 Task: Look for space in Palwal, India from 9th June, 2023 to 16th June, 2023 for 2 adults in price range Rs.8000 to Rs.16000. Place can be entire place with 2 bedrooms having 2 beds and 1 bathroom. Property type can be house, flat, guest house. Booking option can be shelf check-in. Required host language is English.
Action: Mouse moved to (479, 90)
Screenshot: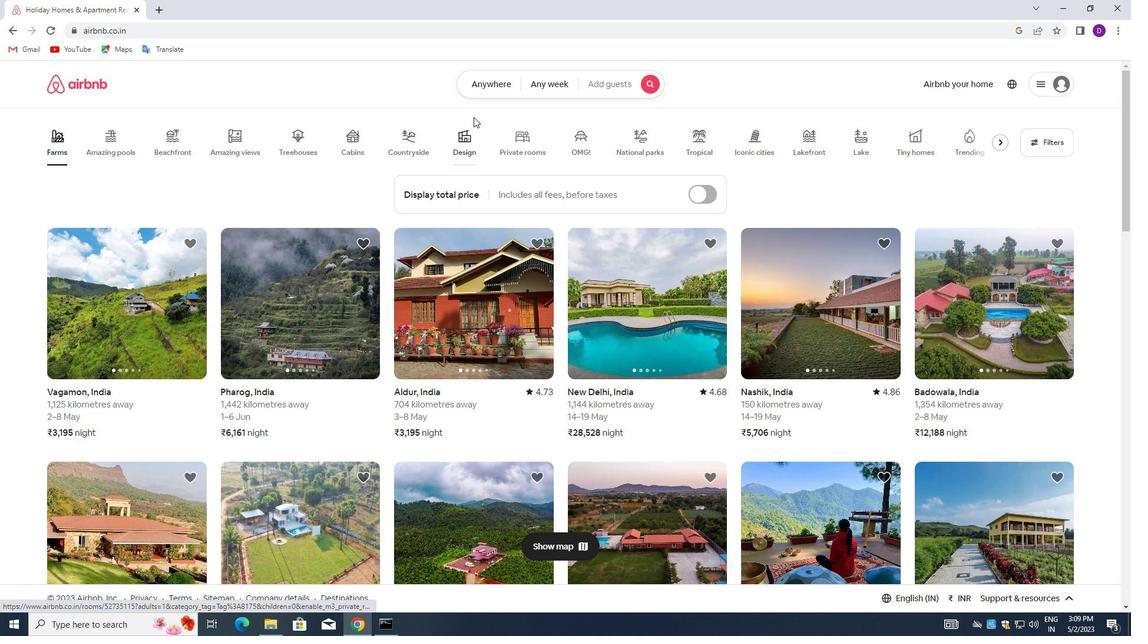 
Action: Mouse pressed left at (479, 90)
Screenshot: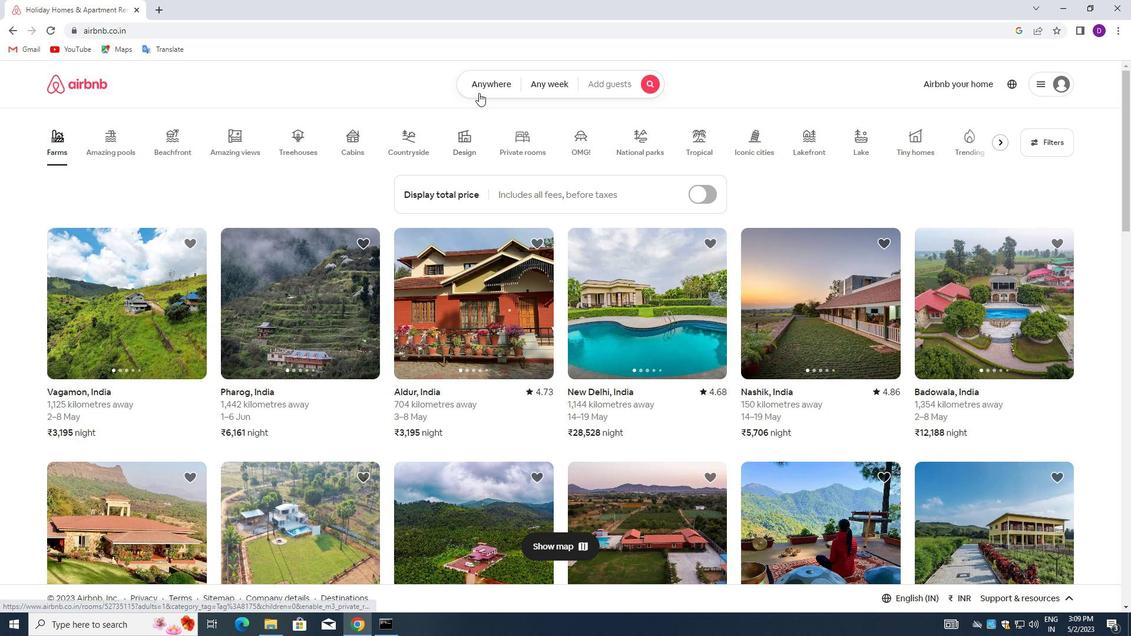 
Action: Mouse moved to (387, 136)
Screenshot: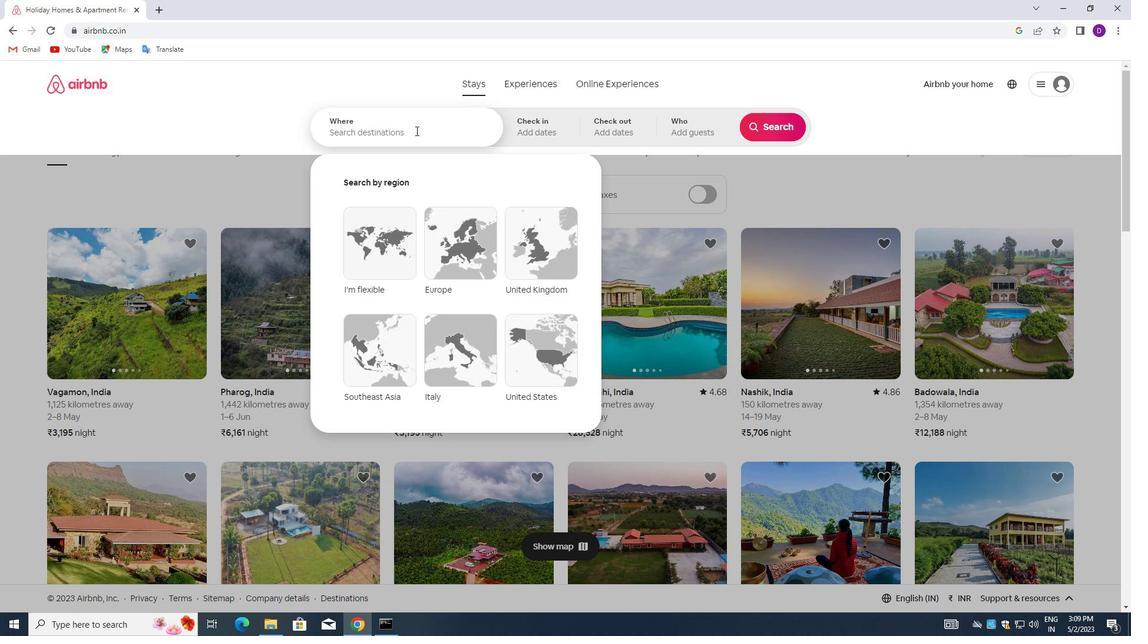 
Action: Mouse pressed left at (387, 136)
Screenshot: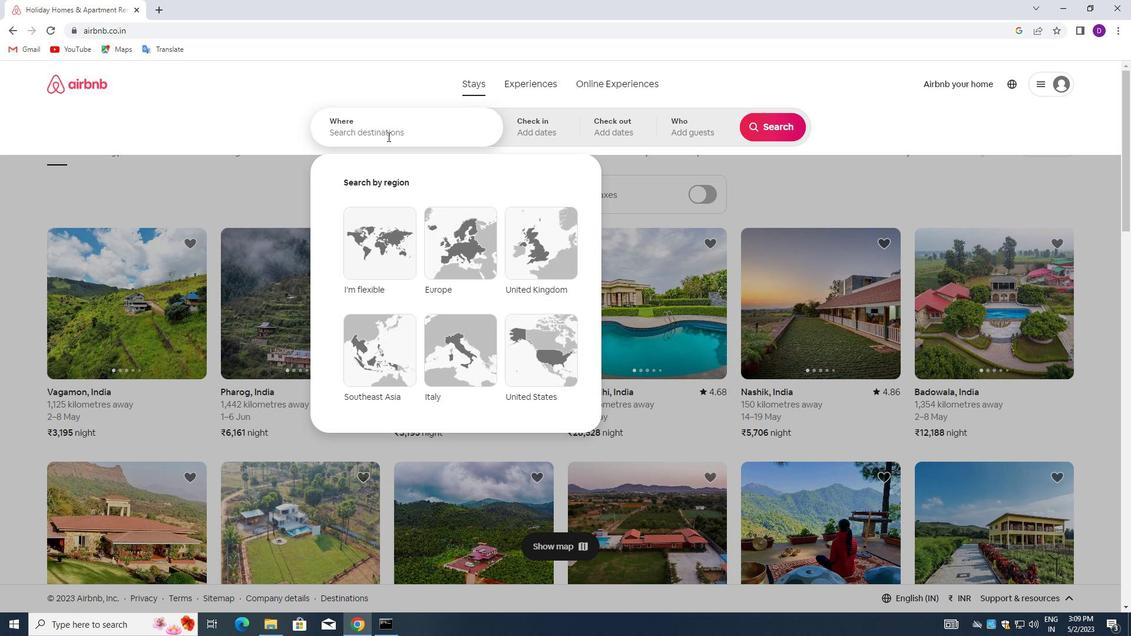 
Action: Mouse moved to (255, 127)
Screenshot: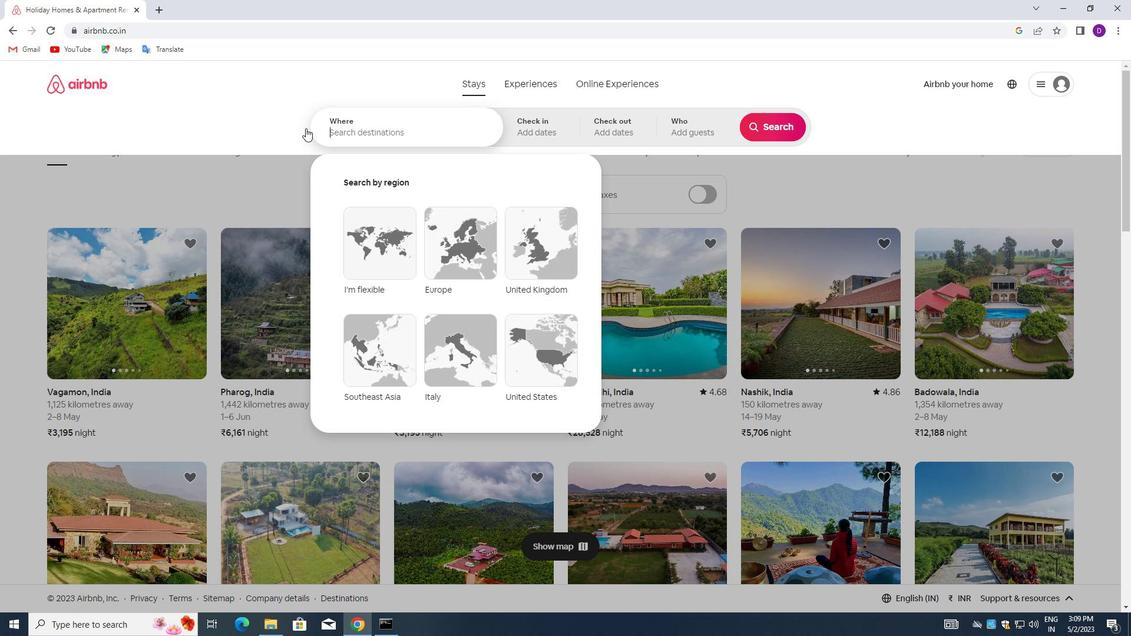 
Action: Key pressed <Key.shift>
Screenshot: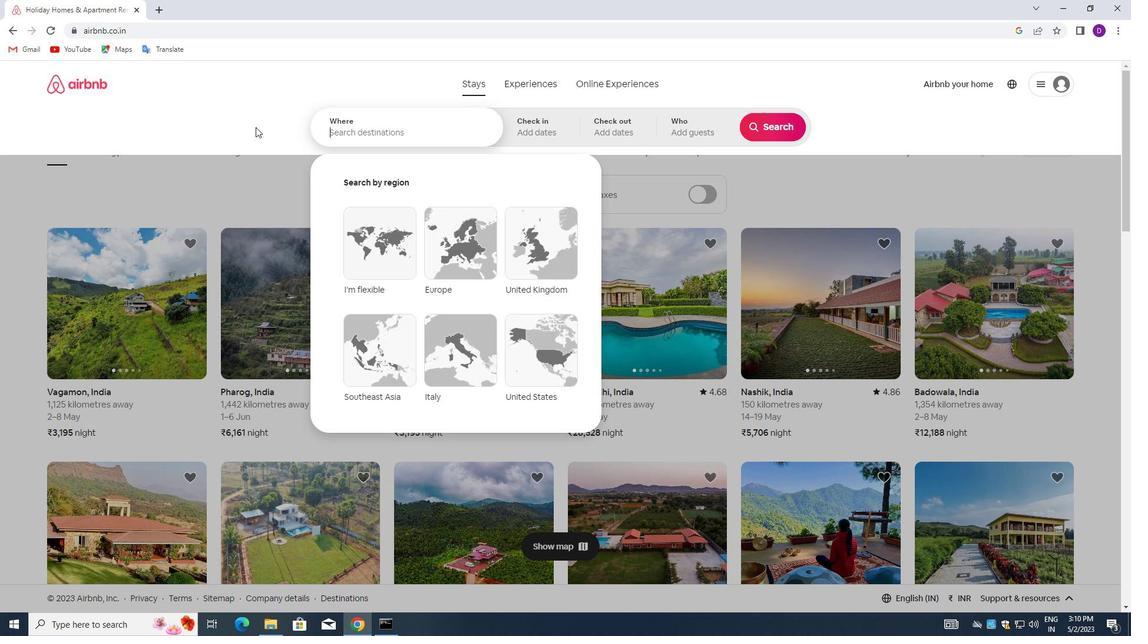 
Action: Mouse moved to (255, 127)
Screenshot: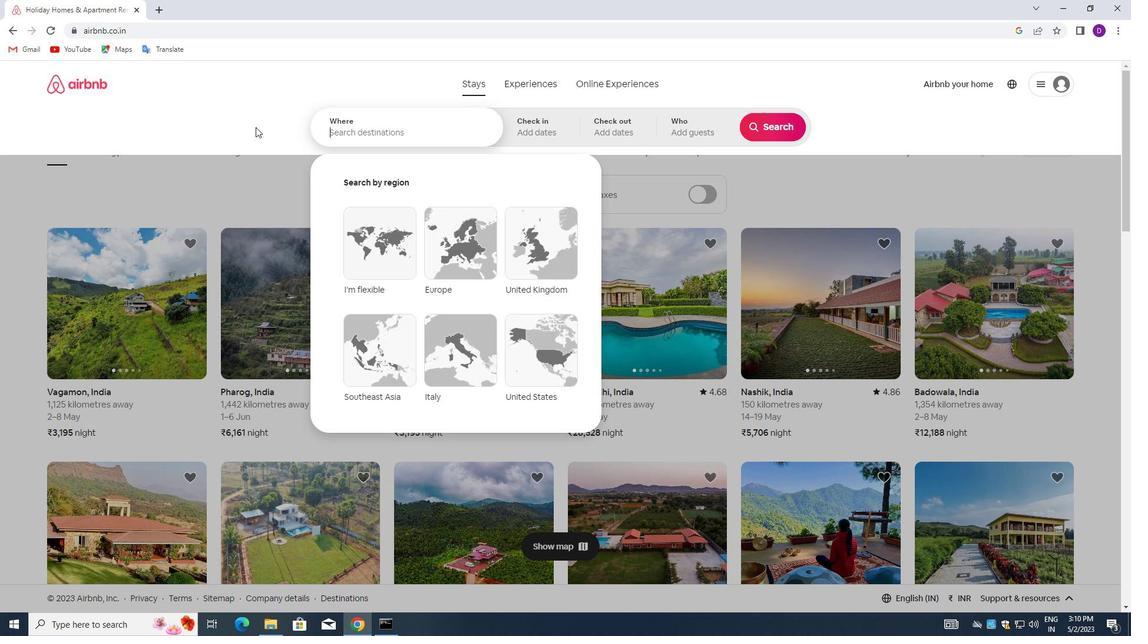 
Action: Key pressed PALWAL,<Key.space><Key.shift>INDIA<Key.enter>
Screenshot: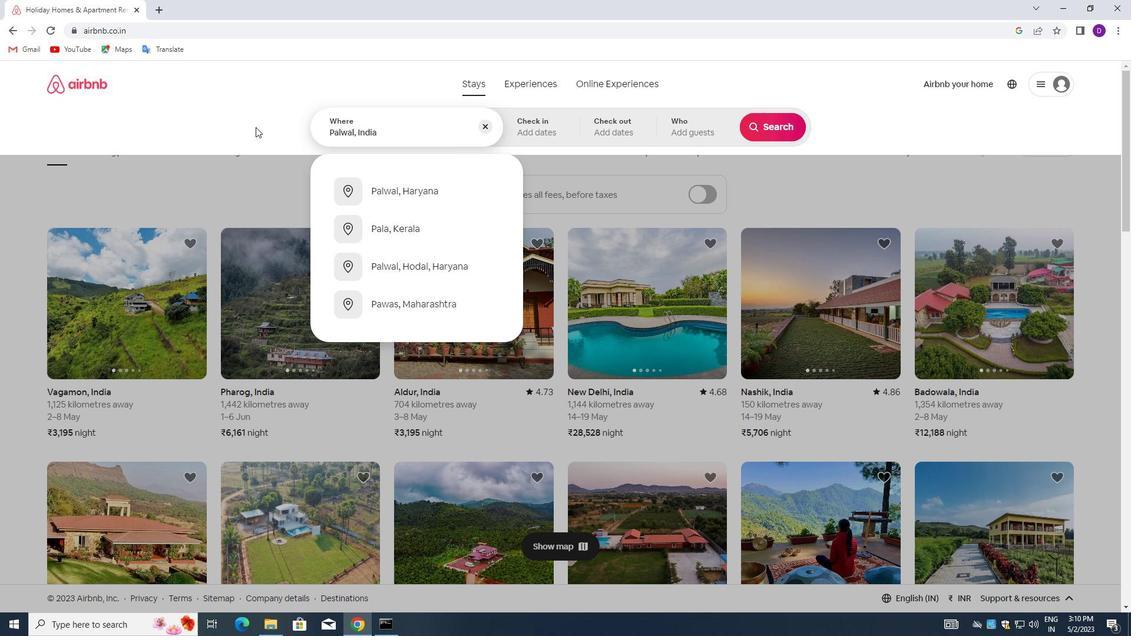 
Action: Mouse moved to (729, 289)
Screenshot: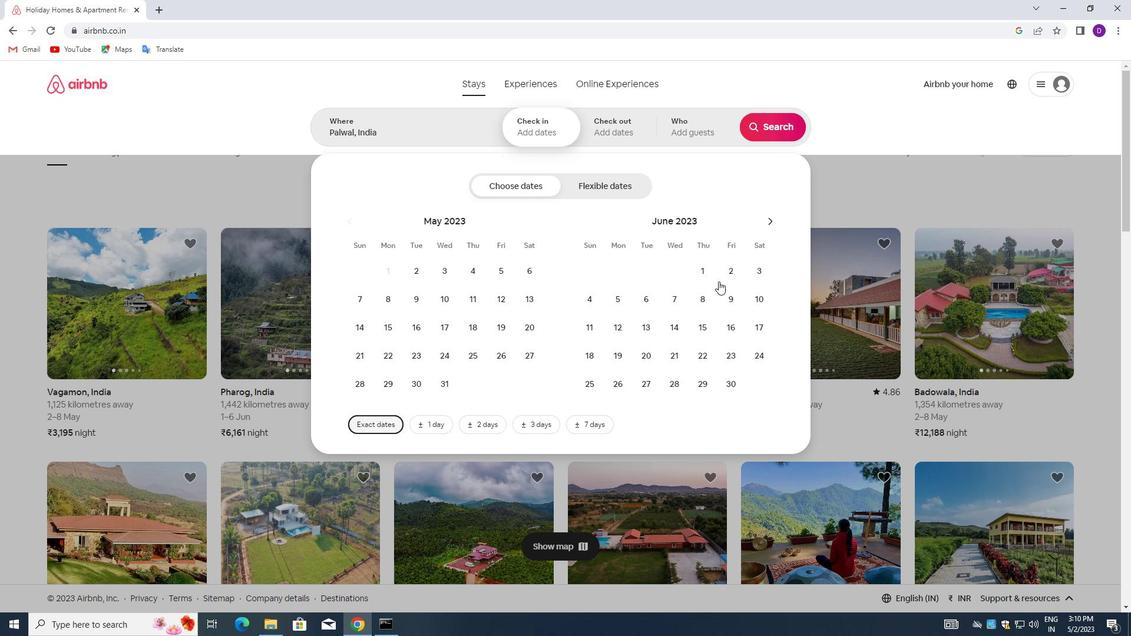 
Action: Mouse pressed left at (729, 289)
Screenshot: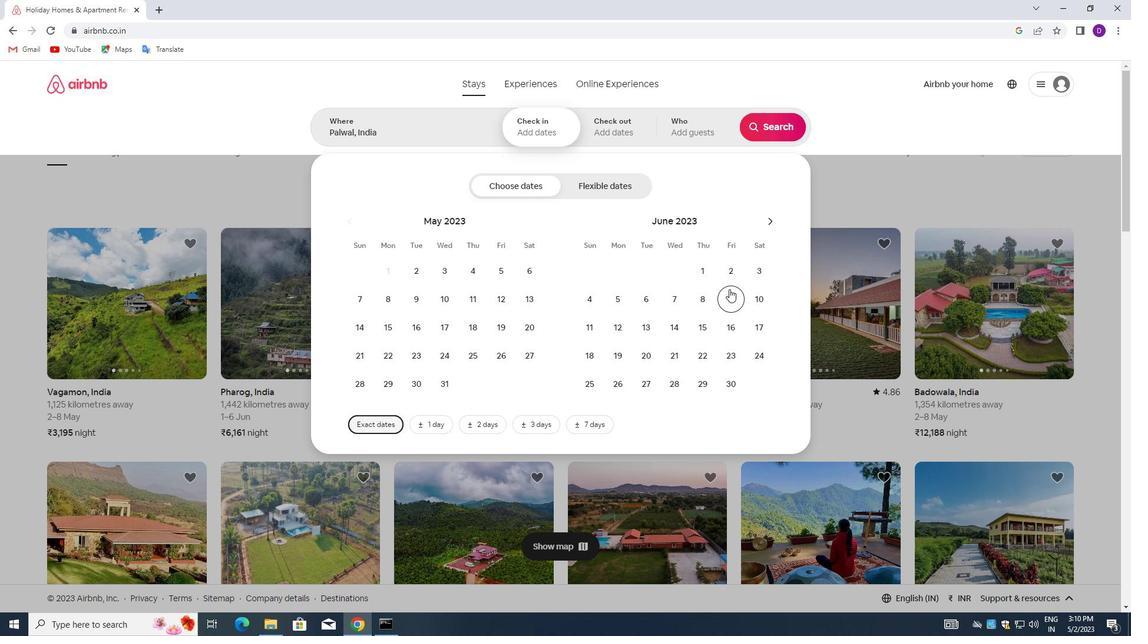 
Action: Mouse moved to (733, 316)
Screenshot: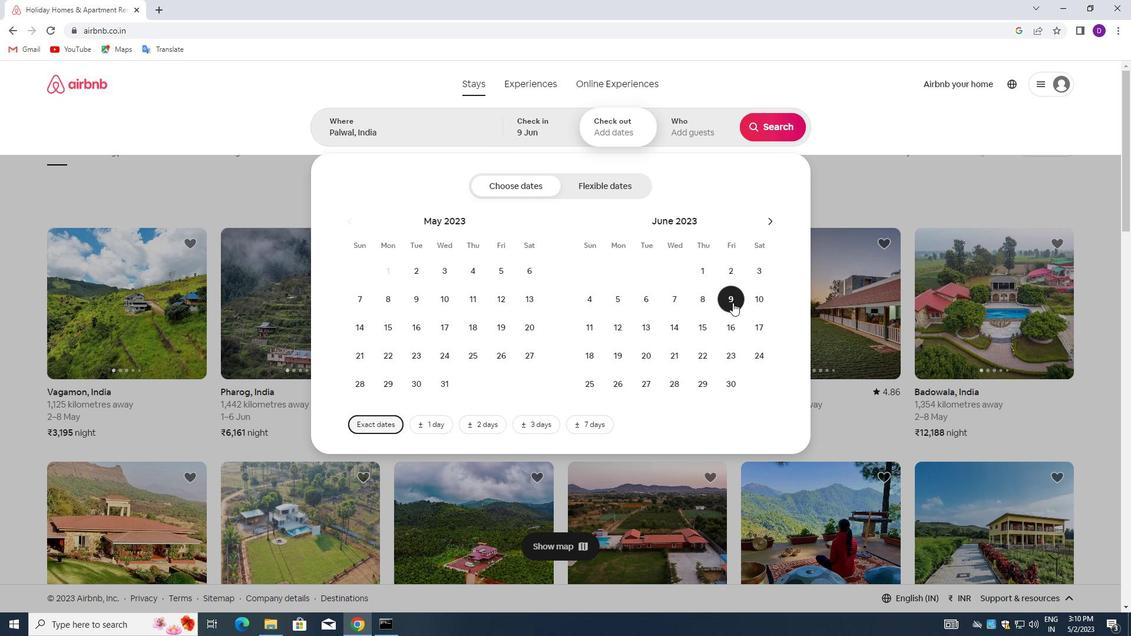 
Action: Mouse pressed left at (733, 316)
Screenshot: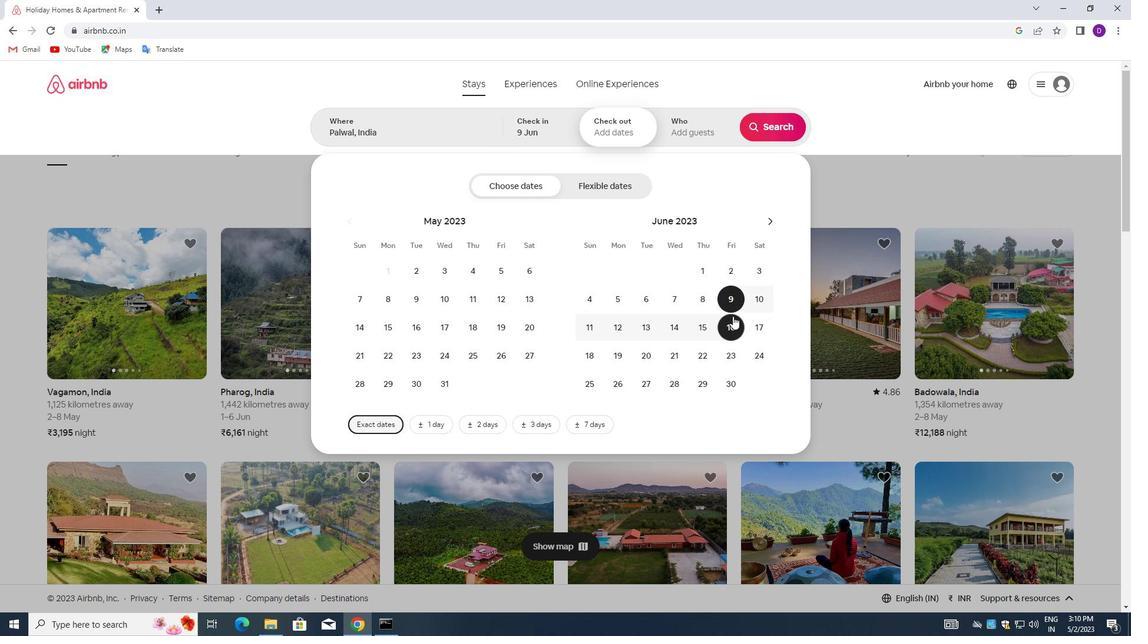 
Action: Mouse moved to (690, 130)
Screenshot: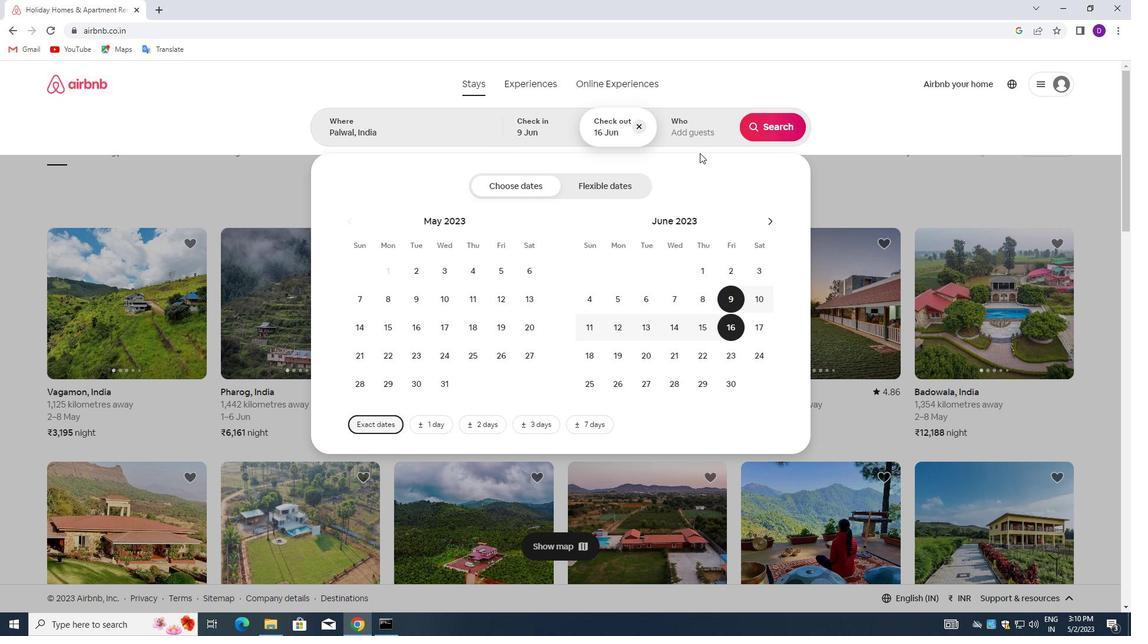 
Action: Mouse pressed left at (690, 130)
Screenshot: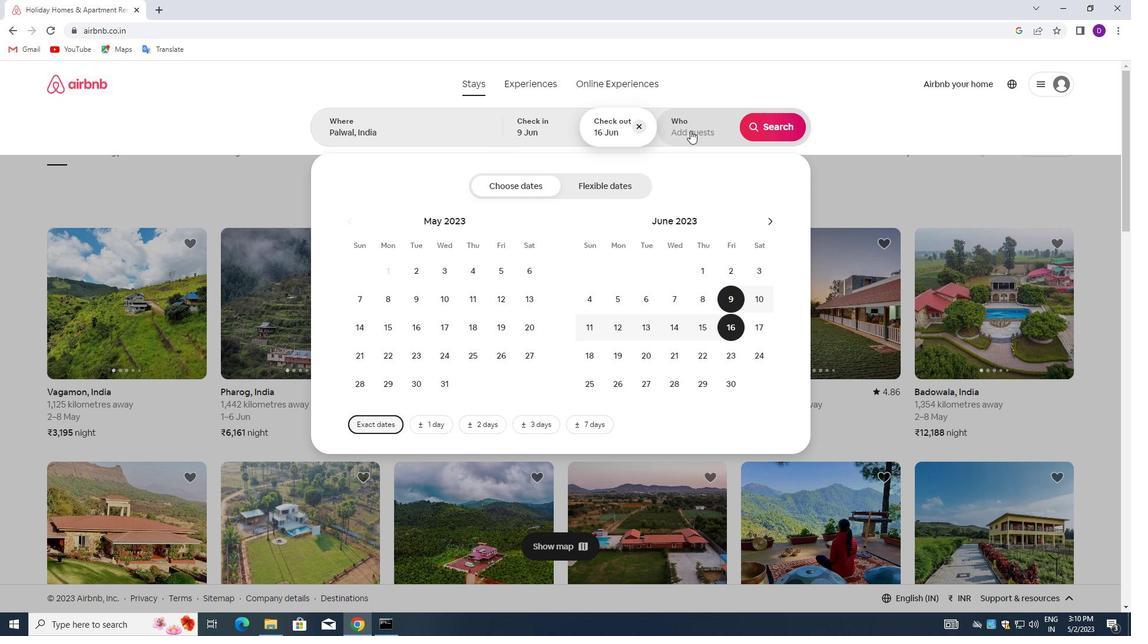 
Action: Mouse moved to (777, 192)
Screenshot: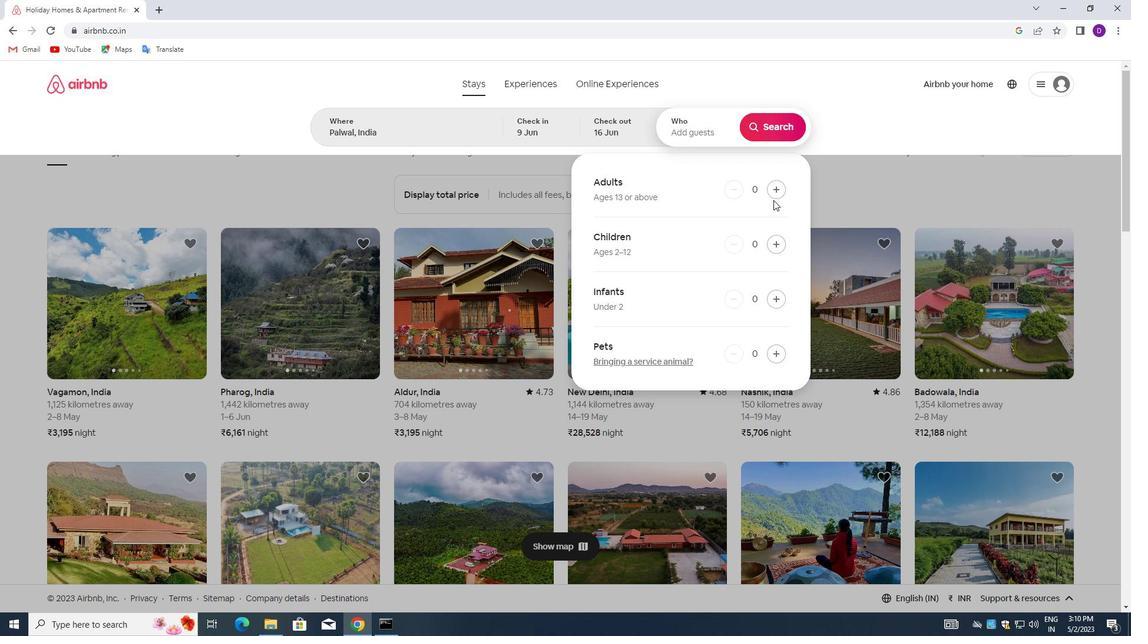 
Action: Mouse pressed left at (777, 192)
Screenshot: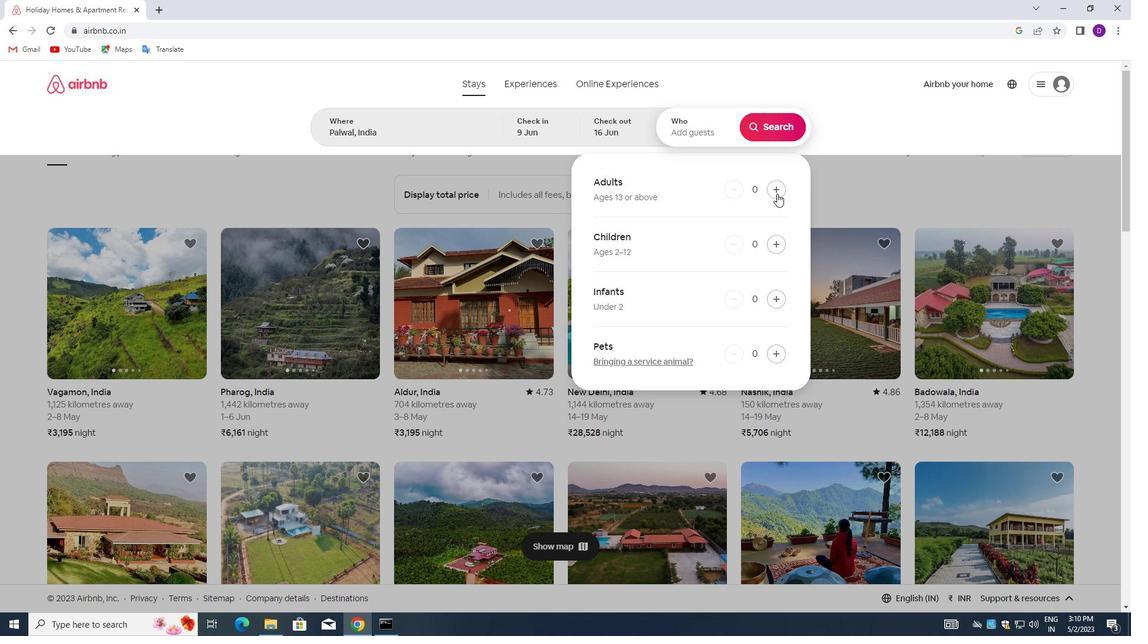 
Action: Mouse moved to (778, 192)
Screenshot: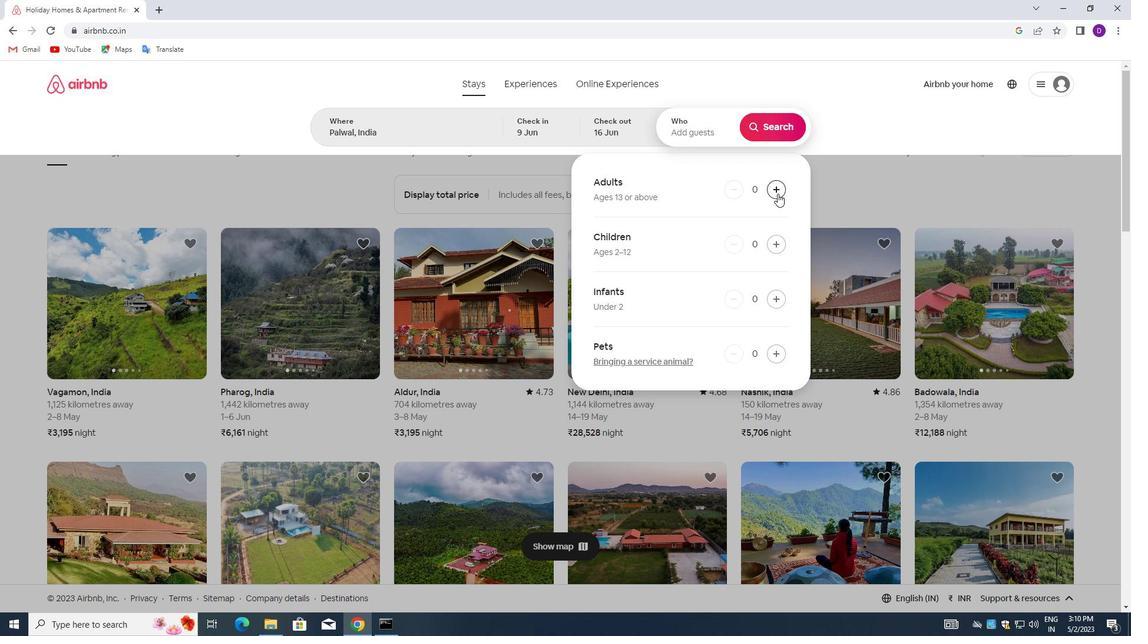 
Action: Mouse pressed left at (778, 192)
Screenshot: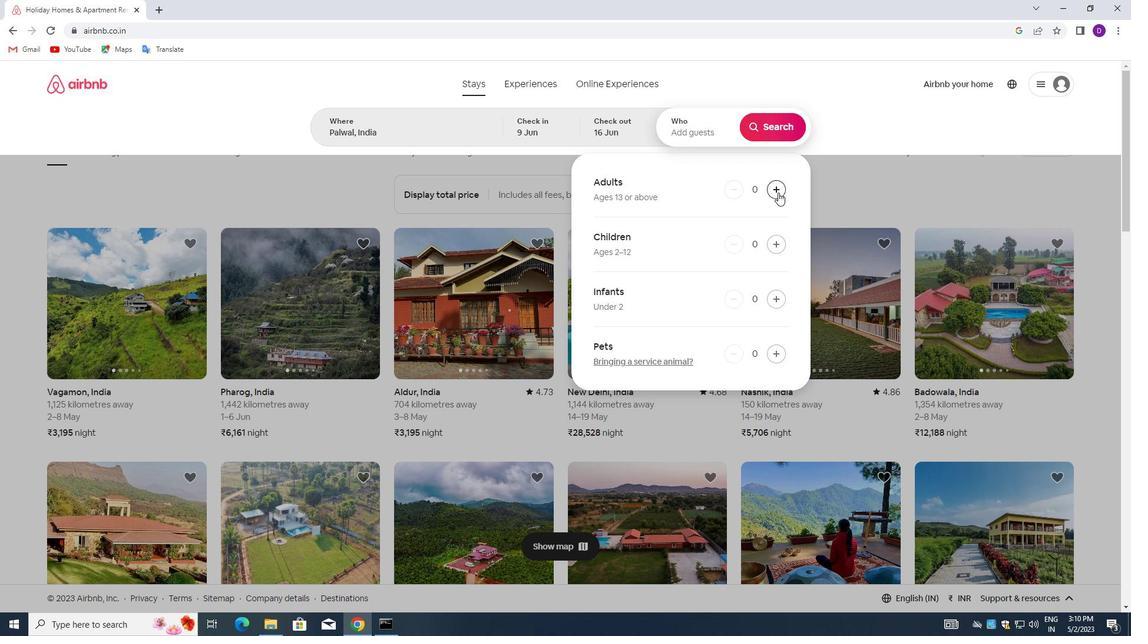 
Action: Mouse moved to (766, 125)
Screenshot: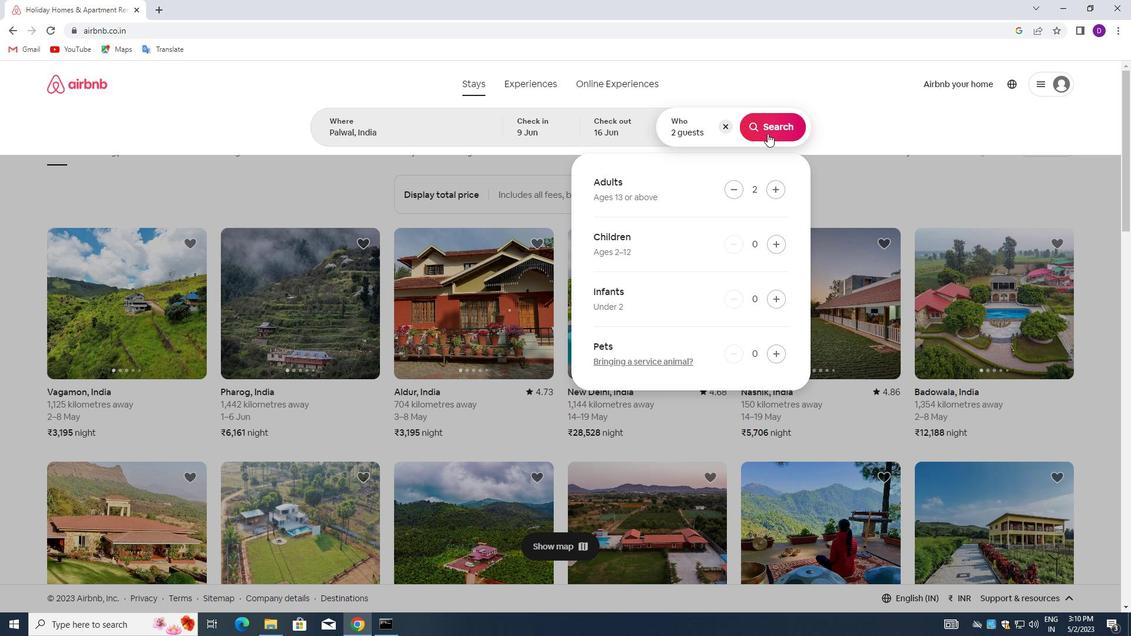 
Action: Mouse pressed left at (766, 125)
Screenshot: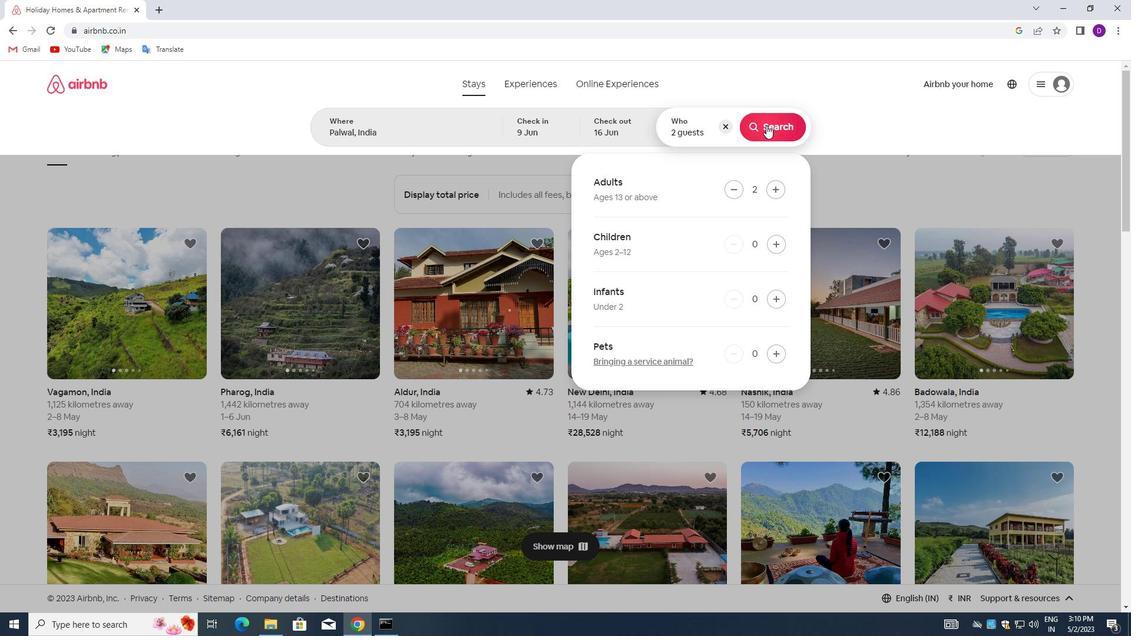 
Action: Mouse moved to (1063, 136)
Screenshot: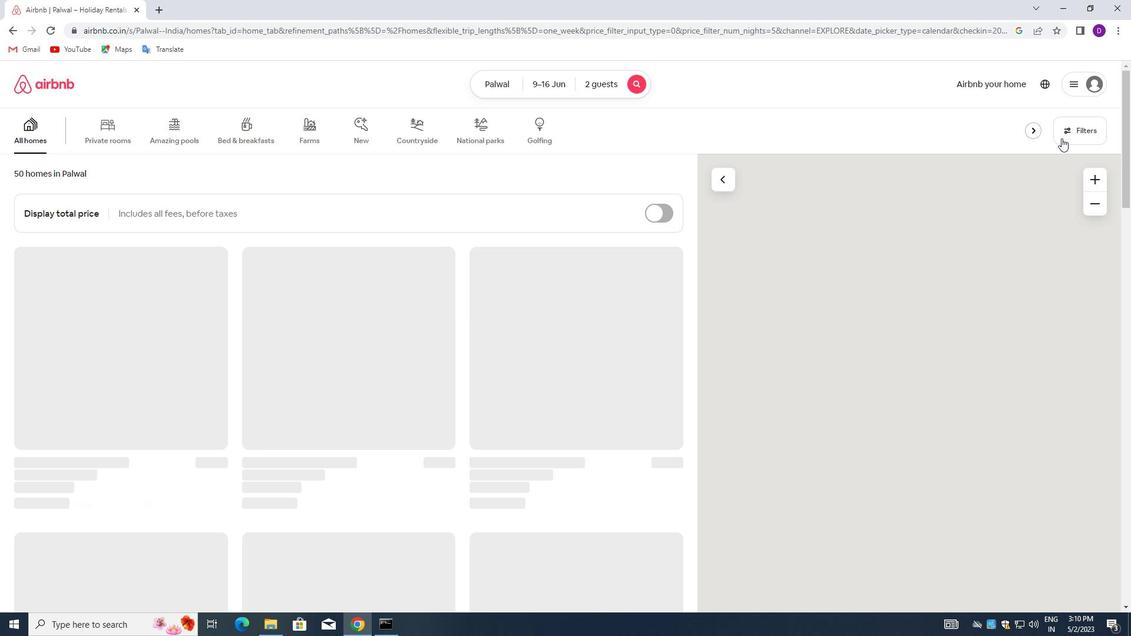 
Action: Mouse pressed left at (1063, 136)
Screenshot: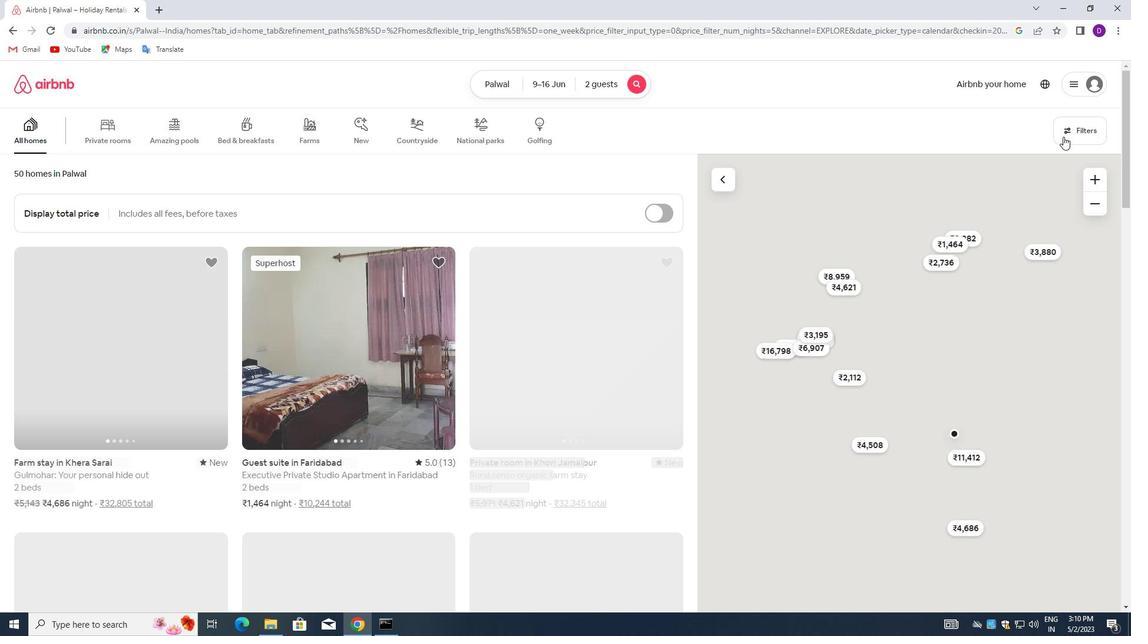 
Action: Mouse moved to (418, 281)
Screenshot: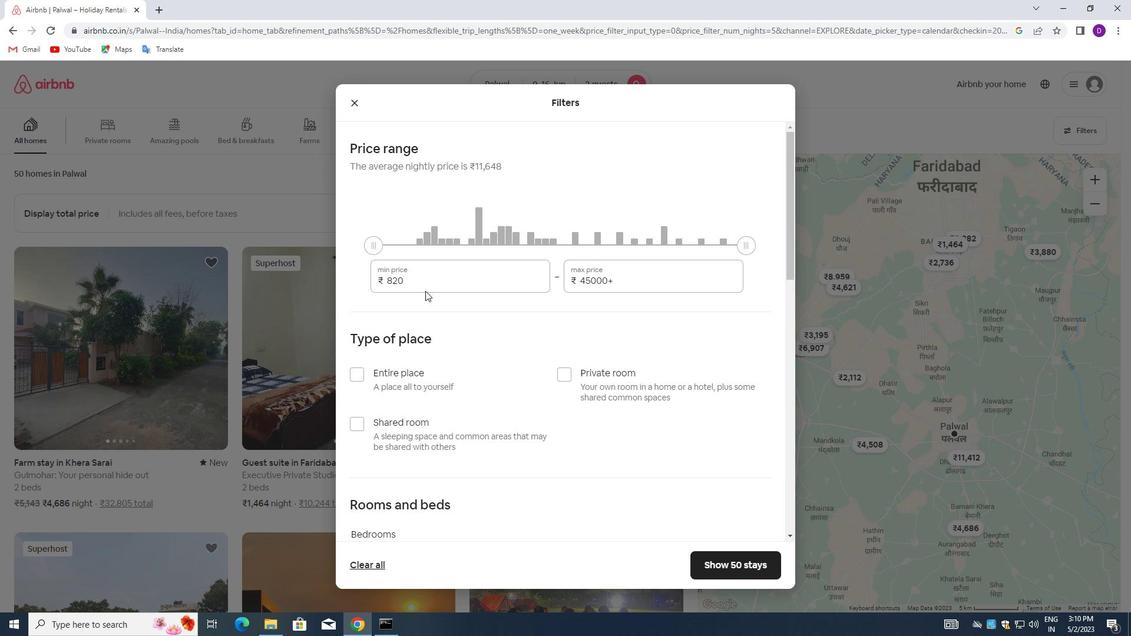 
Action: Mouse pressed left at (418, 281)
Screenshot: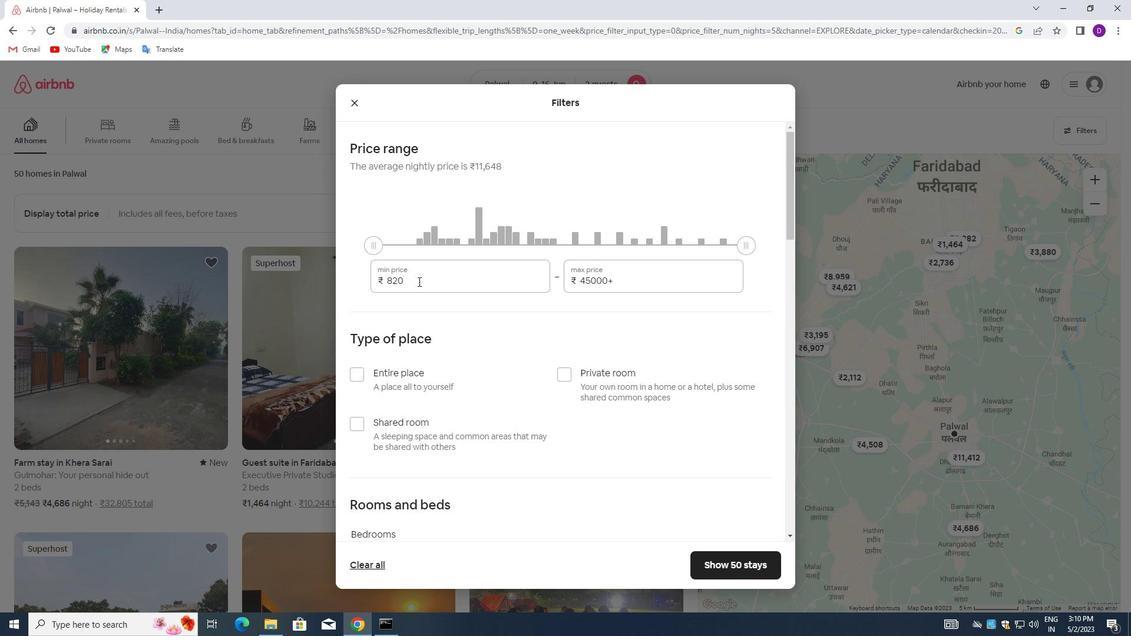 
Action: Mouse pressed left at (418, 281)
Screenshot: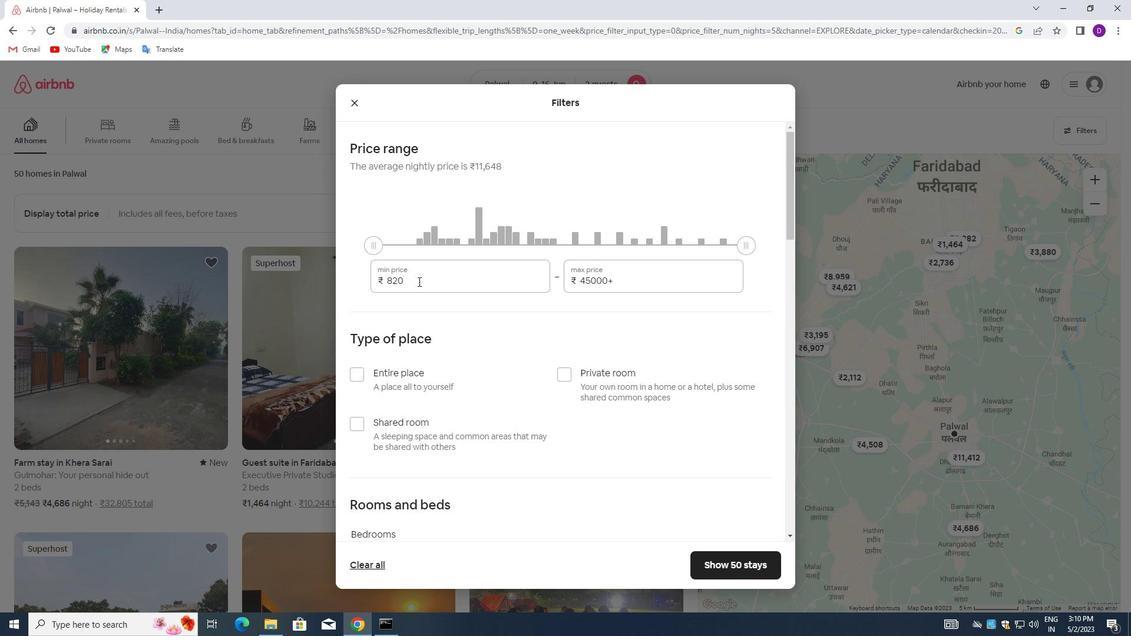 
Action: Key pressed 8000<Key.tab>16000
Screenshot: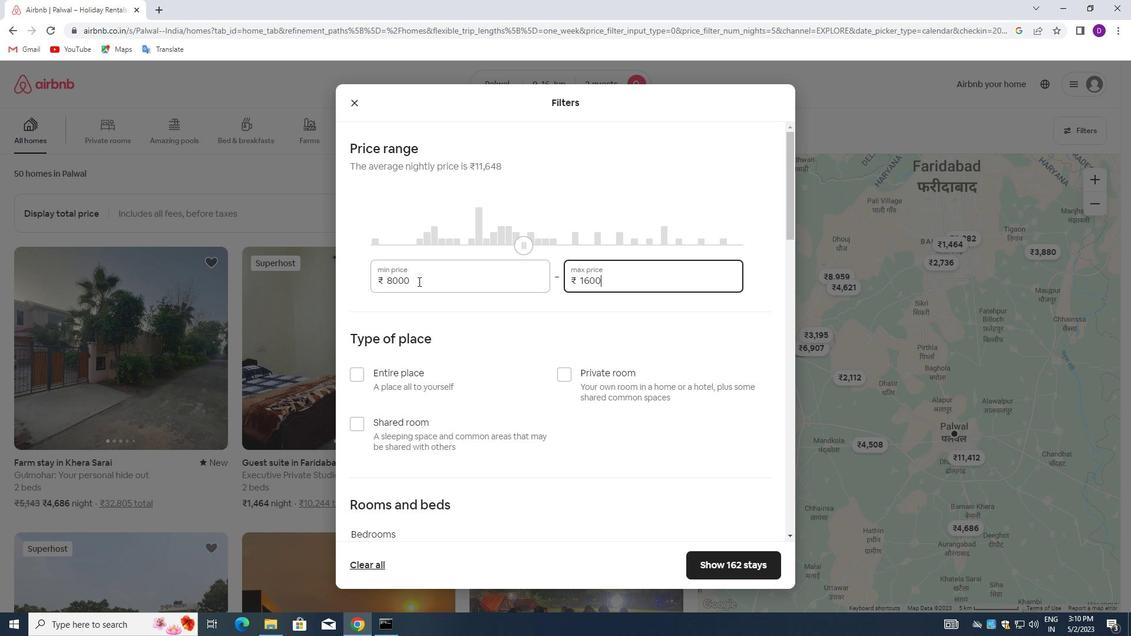 
Action: Mouse moved to (468, 357)
Screenshot: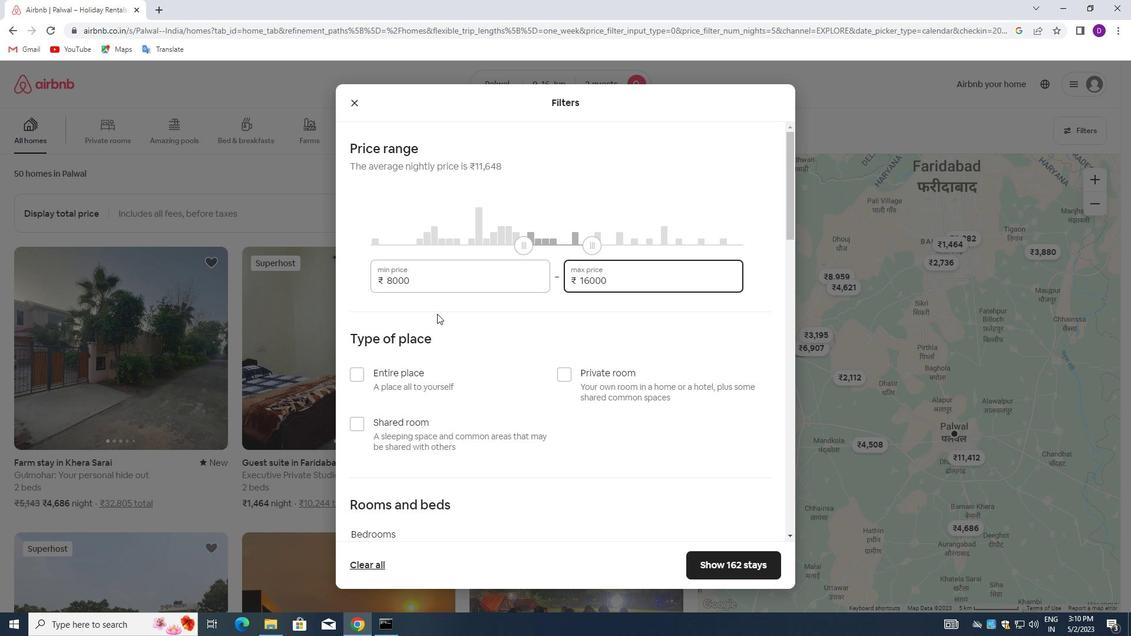 
Action: Mouse scrolled (468, 356) with delta (0, 0)
Screenshot: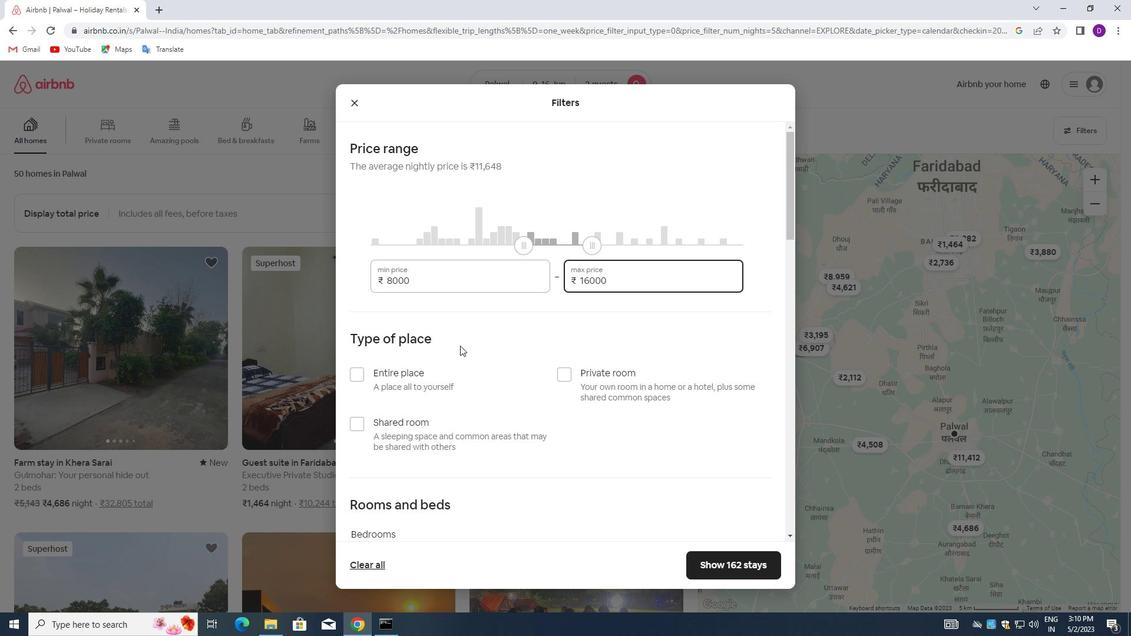 
Action: Mouse moved to (356, 322)
Screenshot: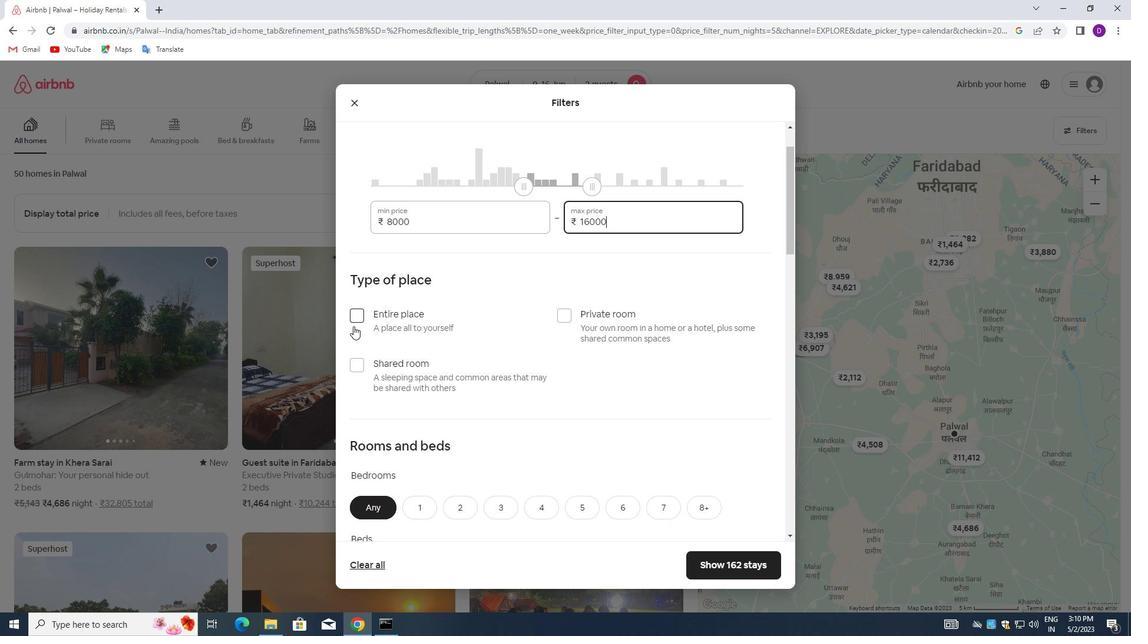 
Action: Mouse pressed left at (356, 322)
Screenshot: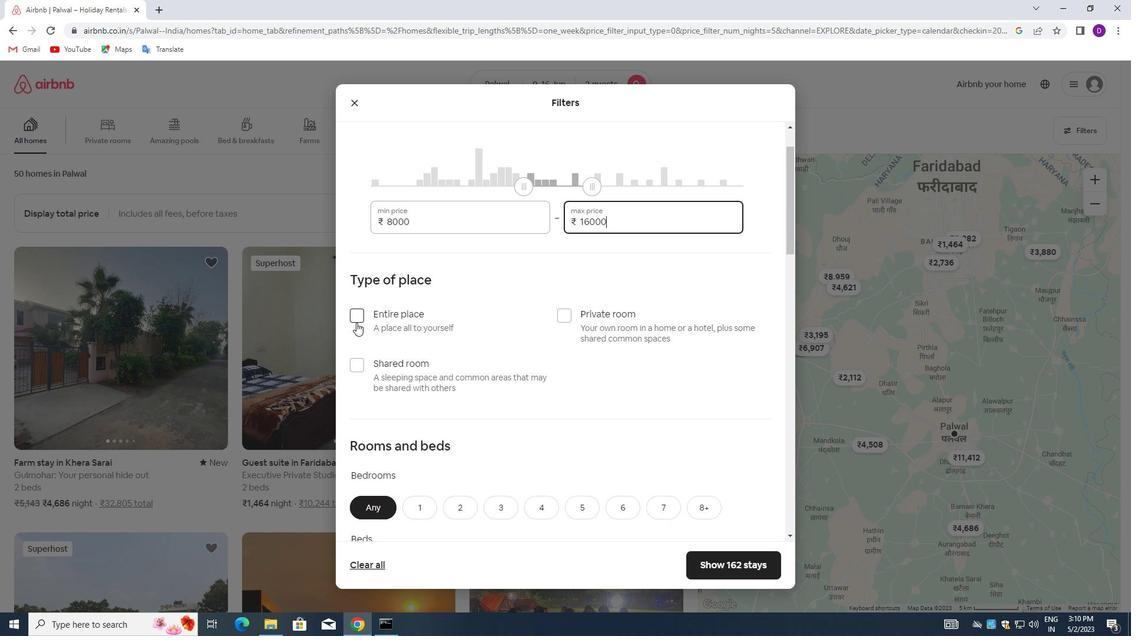 
Action: Mouse moved to (440, 337)
Screenshot: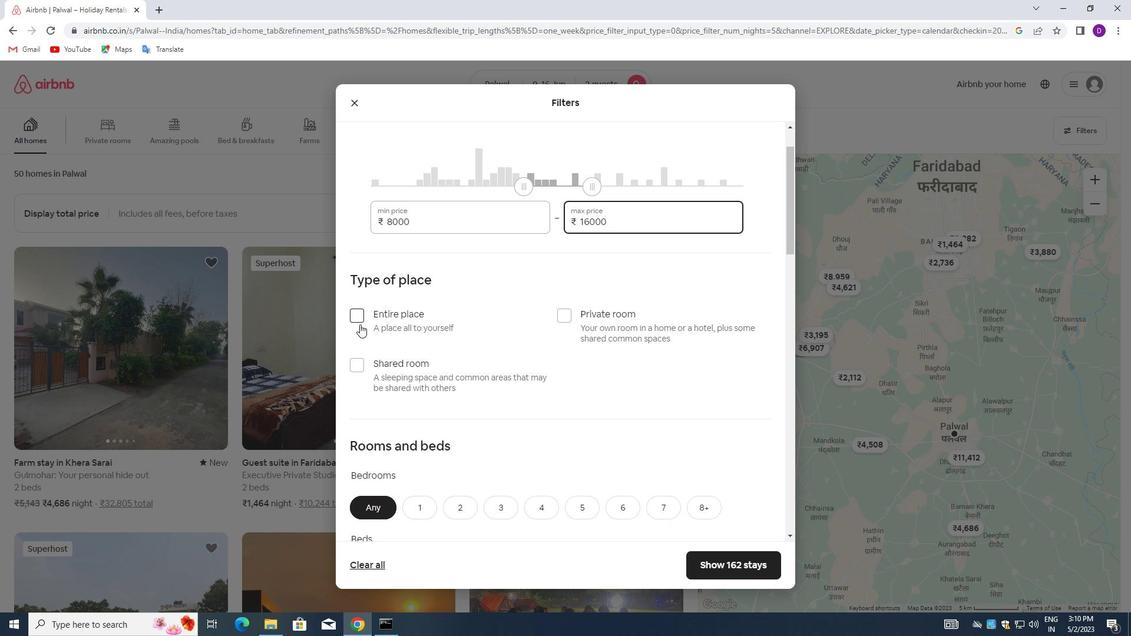 
Action: Mouse scrolled (440, 336) with delta (0, 0)
Screenshot: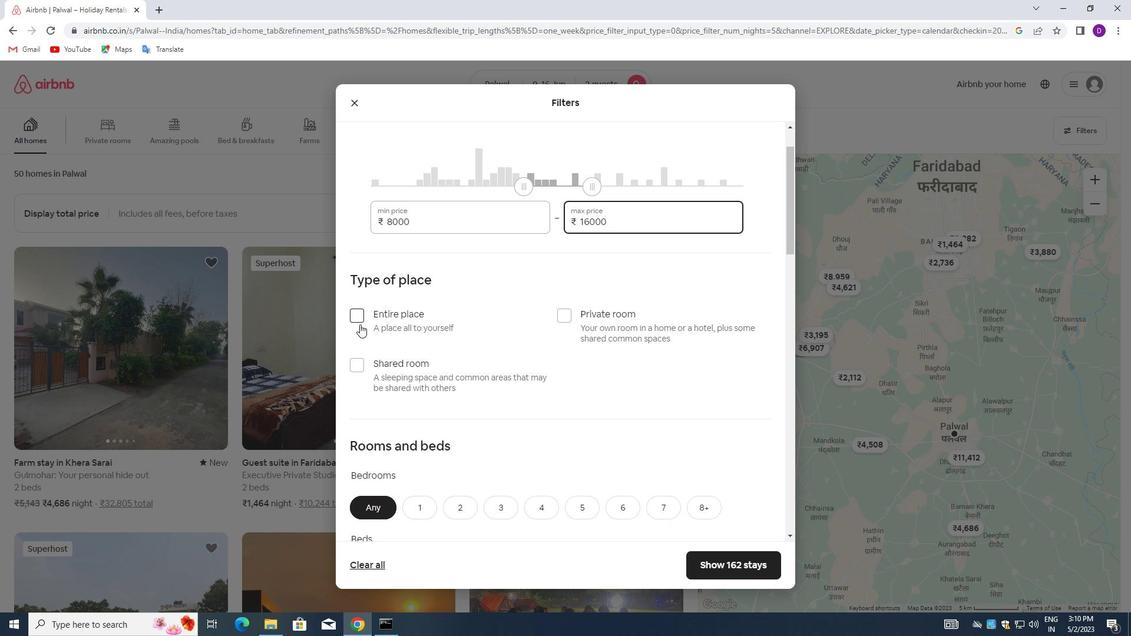 
Action: Mouse moved to (441, 337)
Screenshot: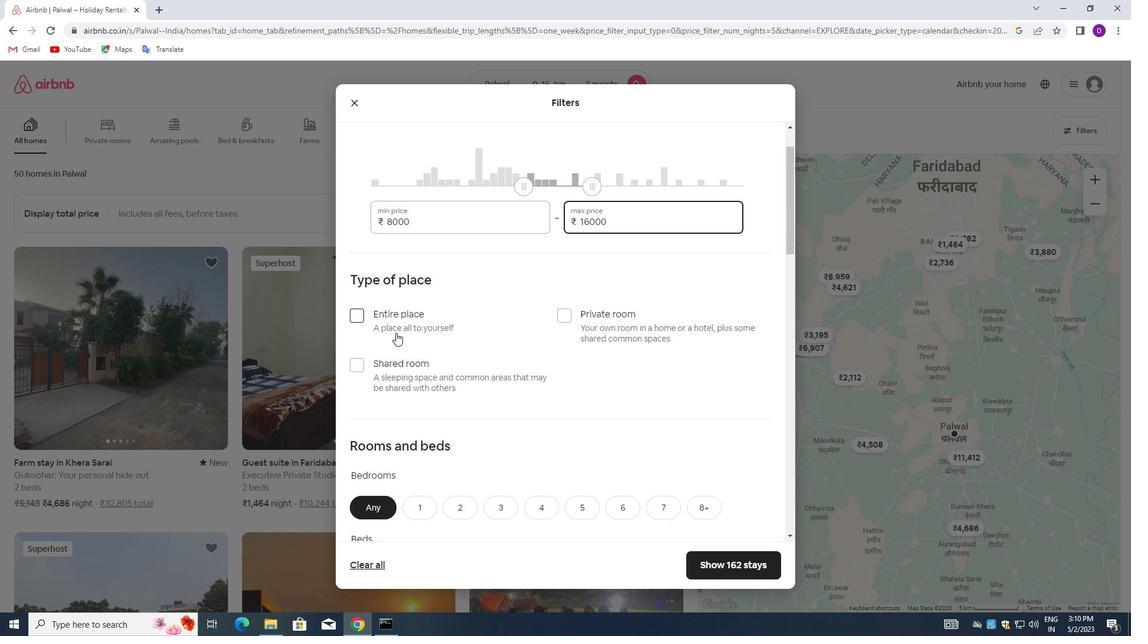 
Action: Mouse scrolled (441, 337) with delta (0, 0)
Screenshot: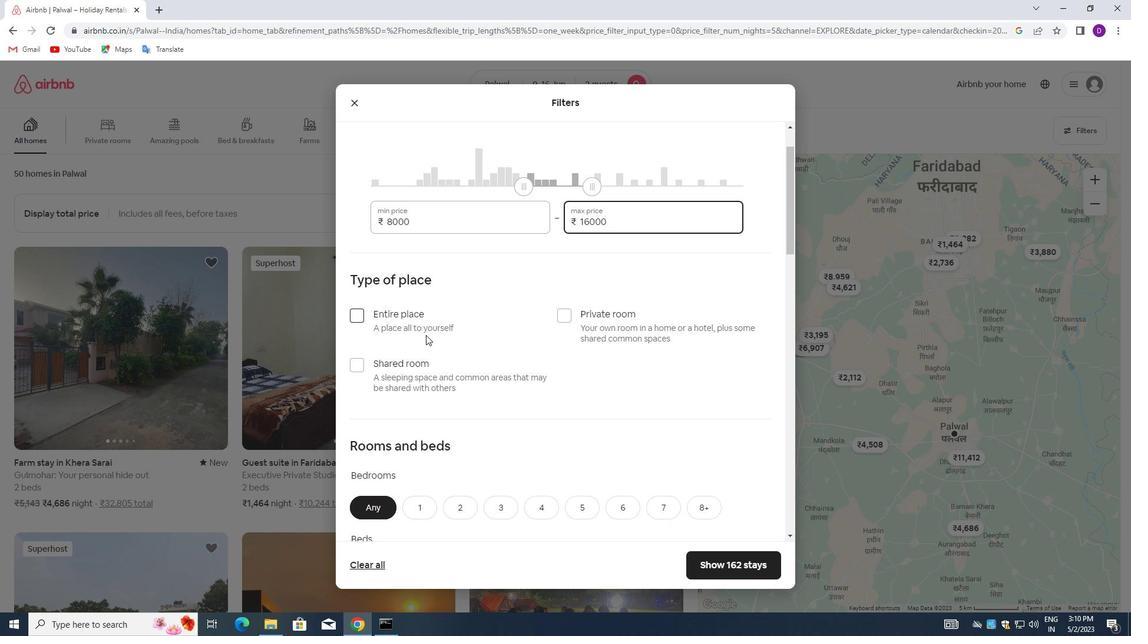 
Action: Mouse moved to (461, 346)
Screenshot: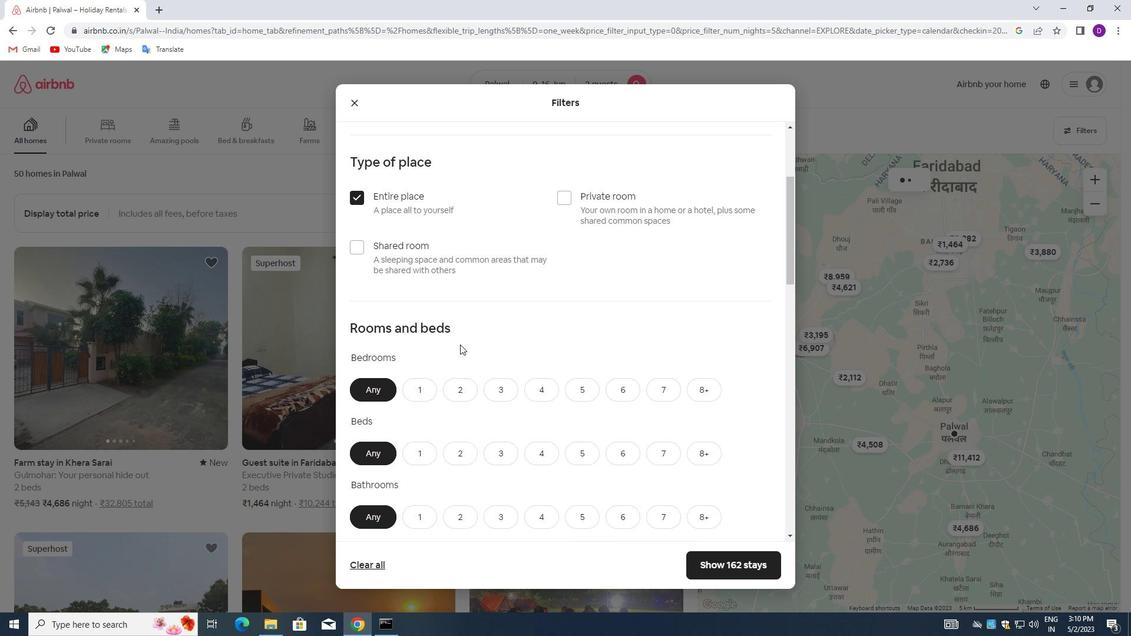 
Action: Mouse scrolled (461, 345) with delta (0, 0)
Screenshot: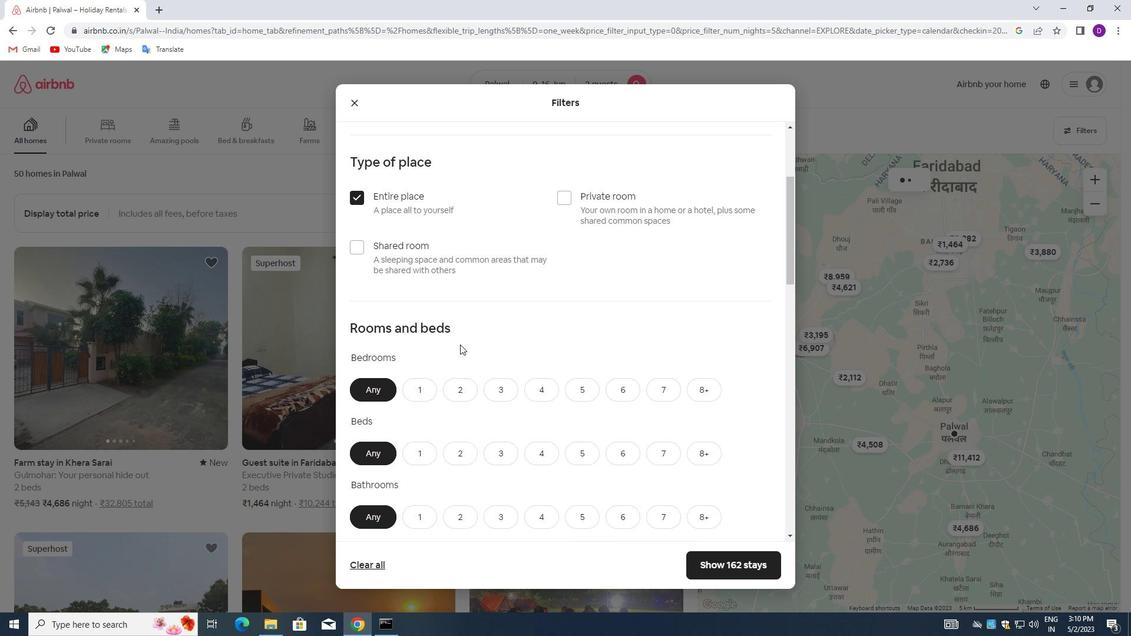 
Action: Mouse scrolled (461, 345) with delta (0, 0)
Screenshot: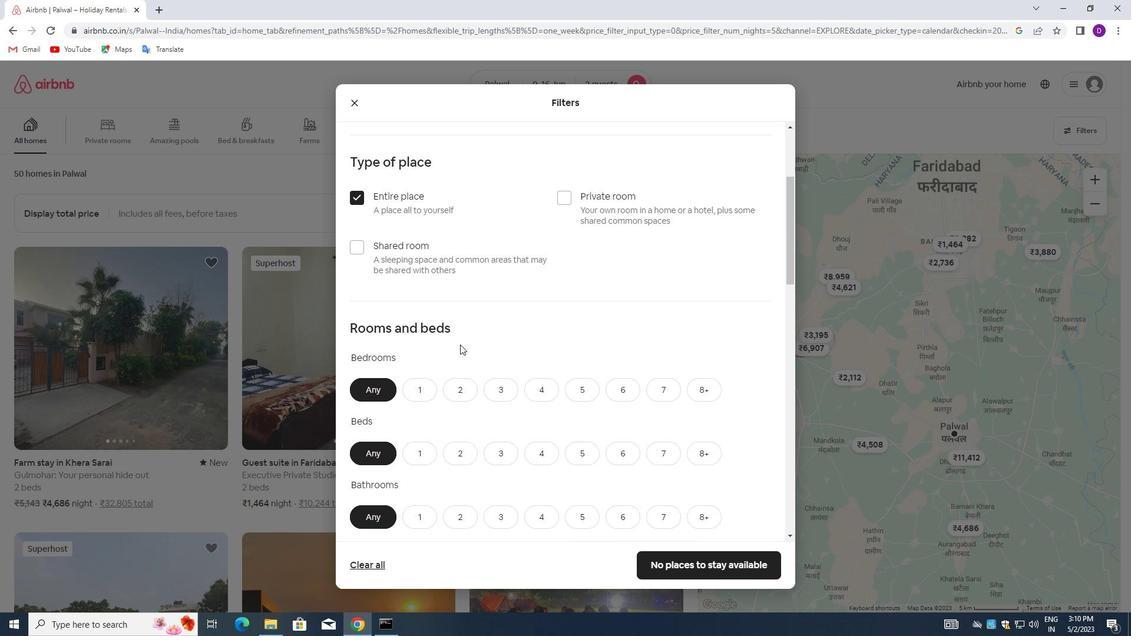 
Action: Mouse moved to (450, 276)
Screenshot: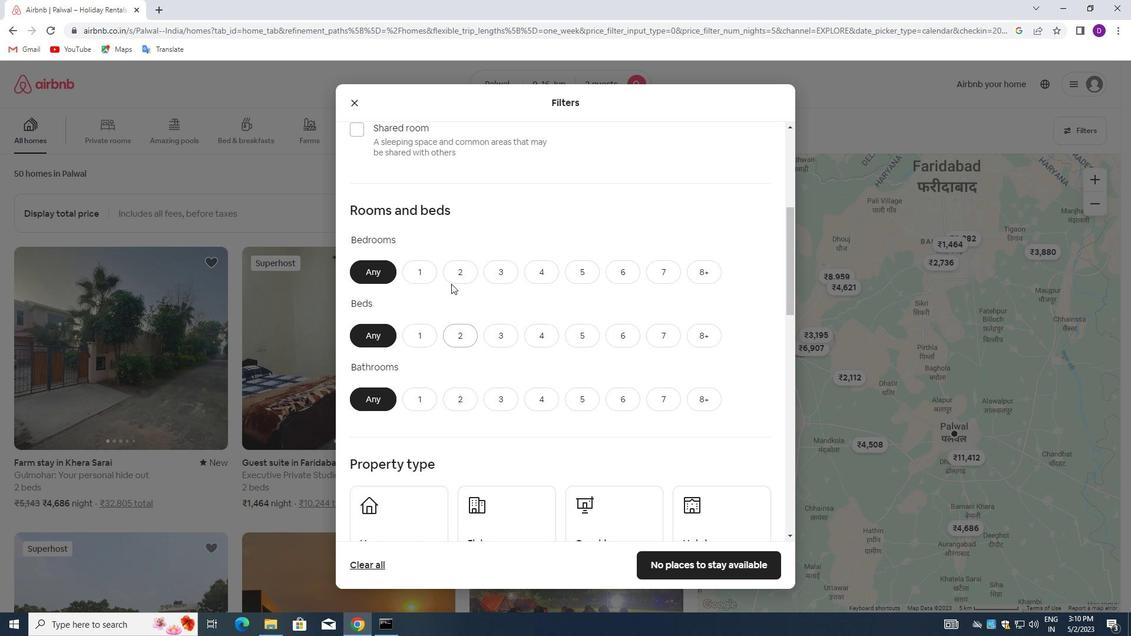 
Action: Mouse pressed left at (450, 276)
Screenshot: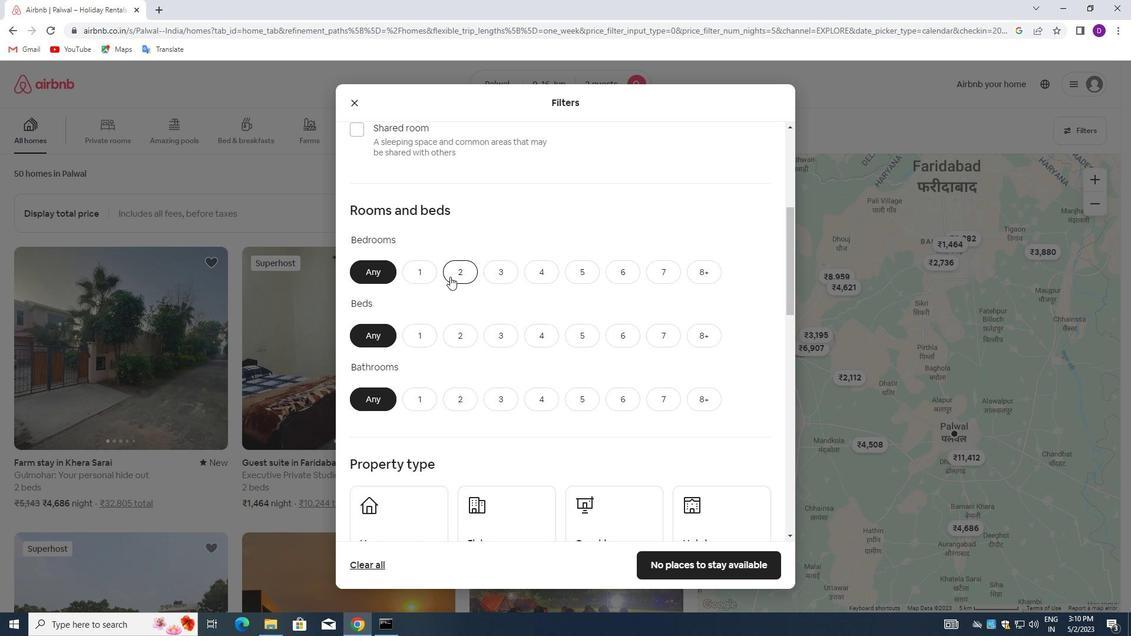 
Action: Mouse moved to (454, 332)
Screenshot: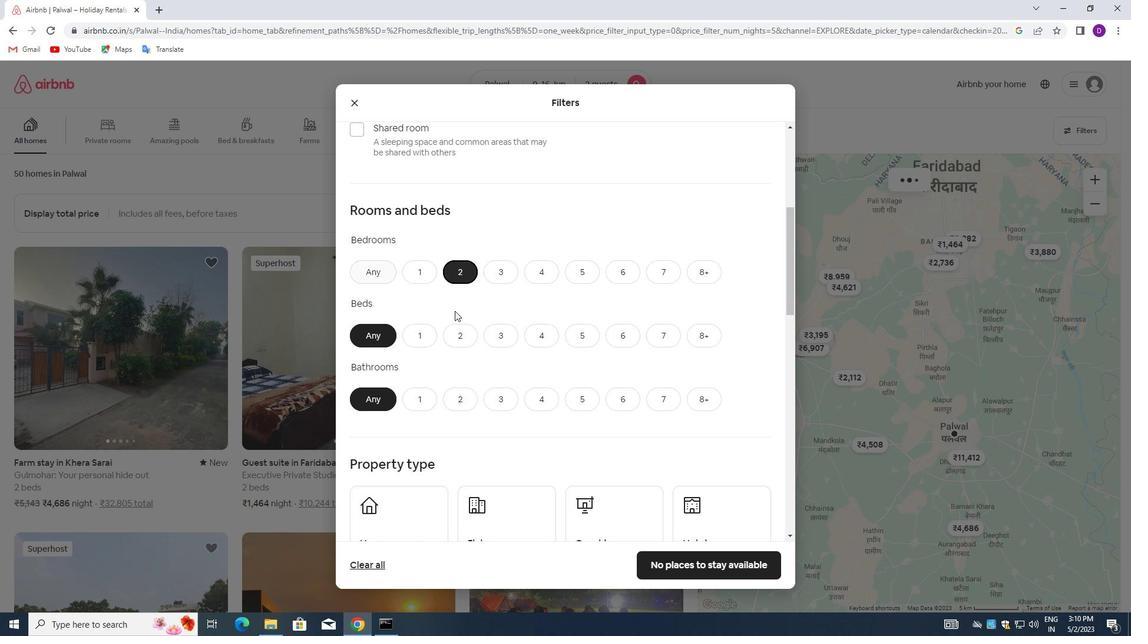 
Action: Mouse pressed left at (454, 332)
Screenshot: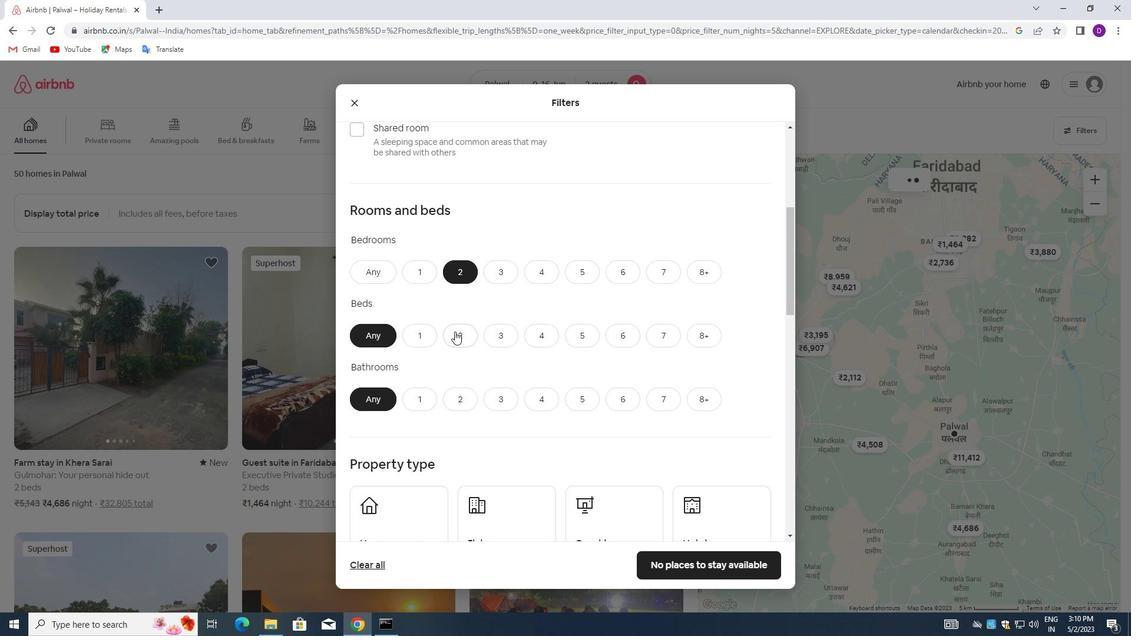 
Action: Mouse moved to (417, 391)
Screenshot: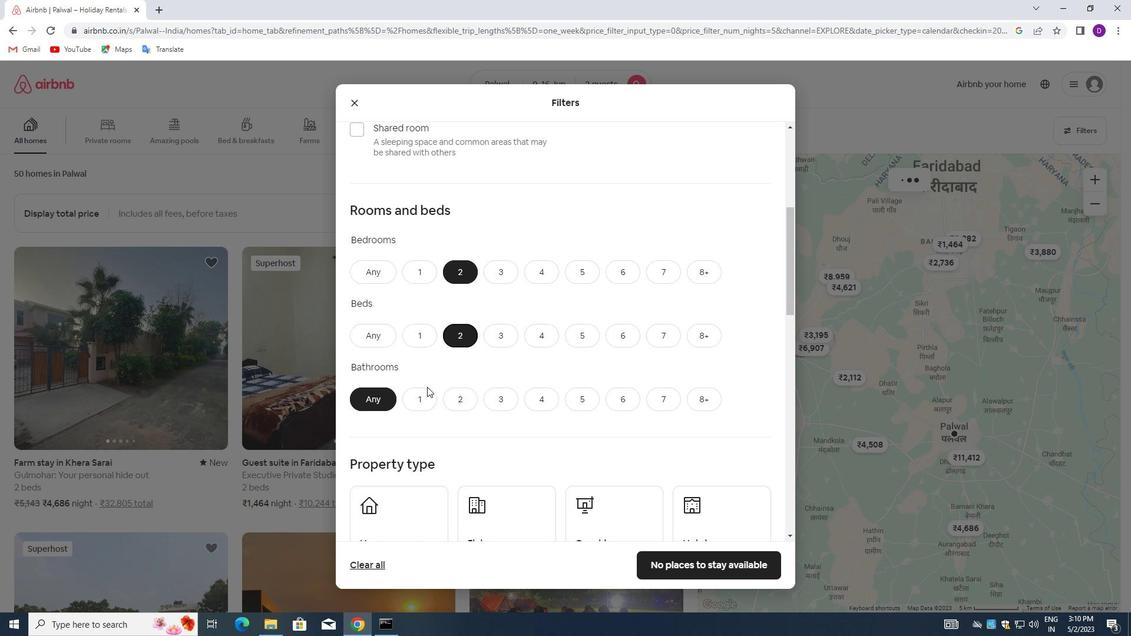 
Action: Mouse pressed left at (417, 391)
Screenshot: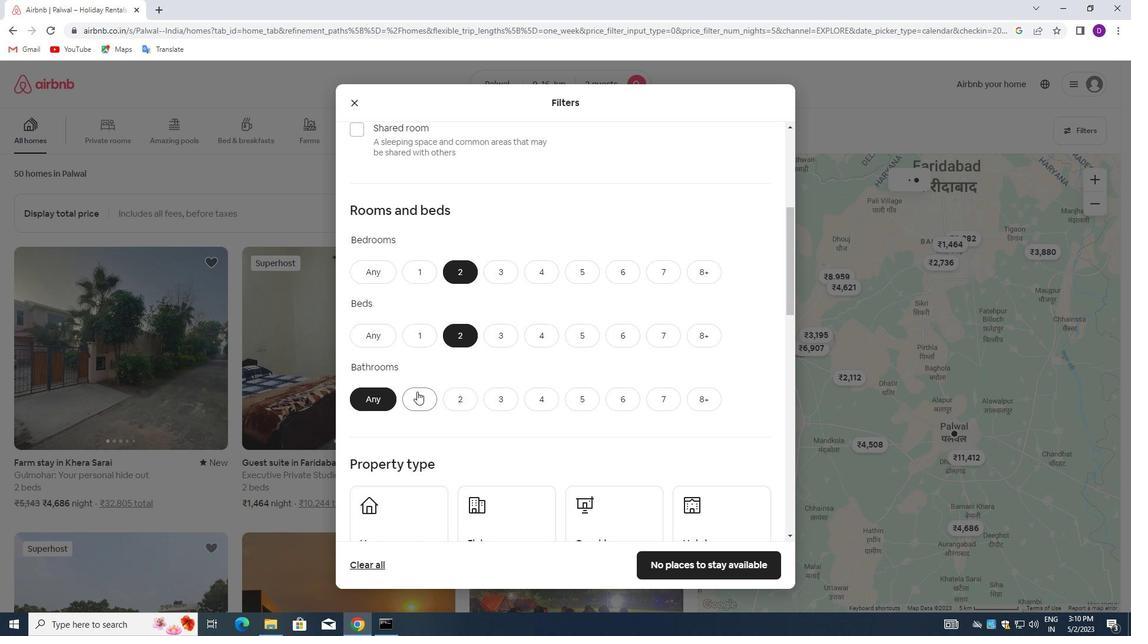 
Action: Mouse moved to (502, 426)
Screenshot: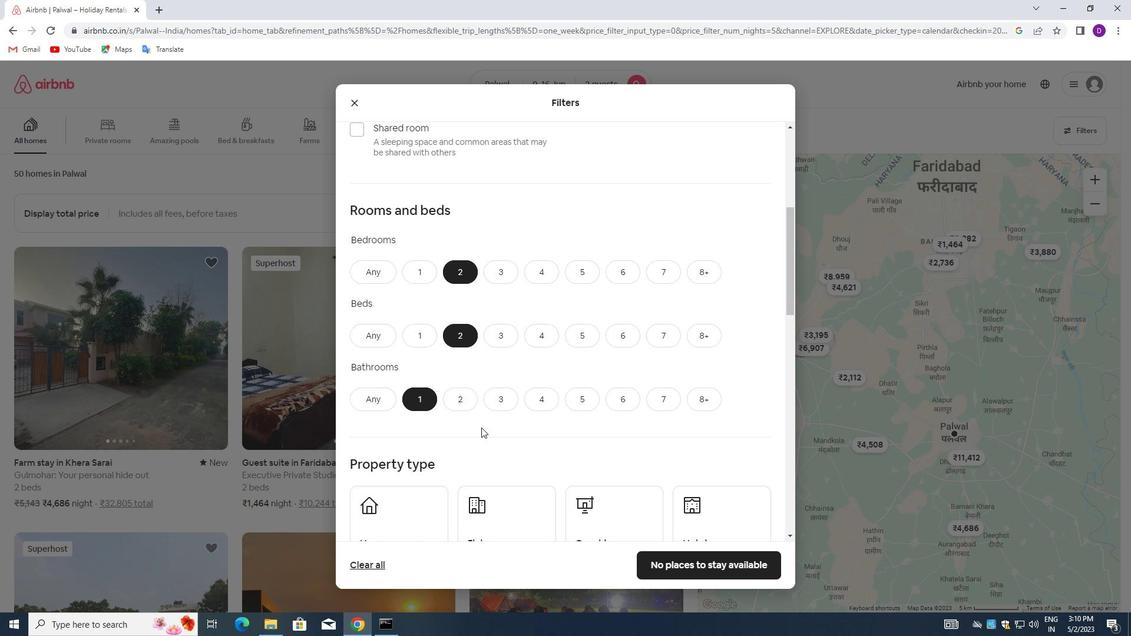 
Action: Mouse scrolled (502, 426) with delta (0, 0)
Screenshot: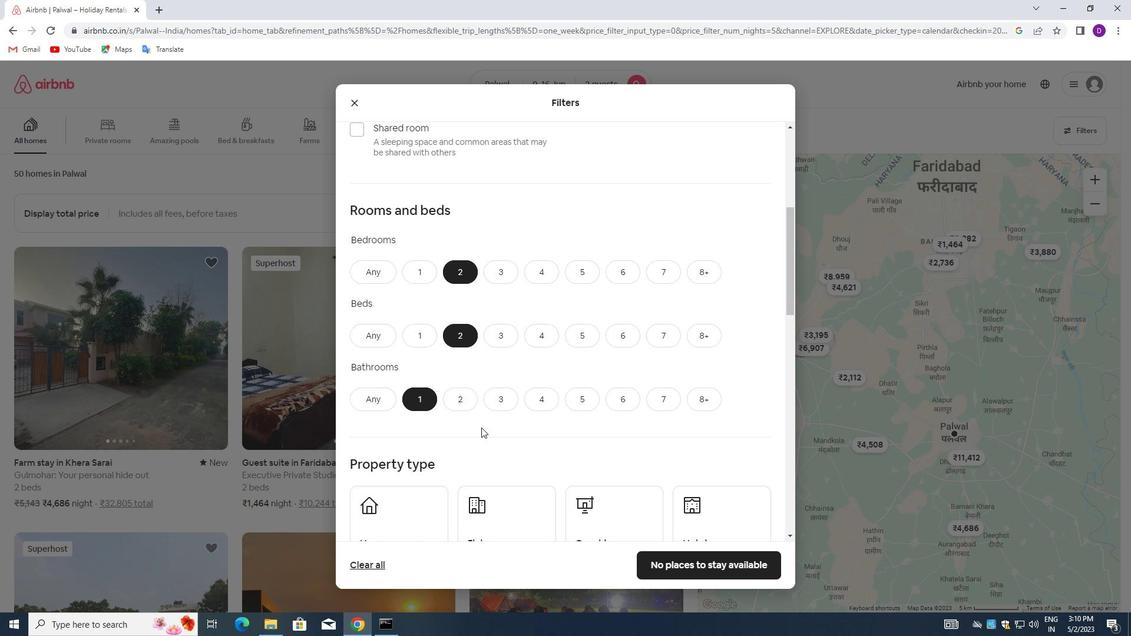
Action: Mouse moved to (516, 417)
Screenshot: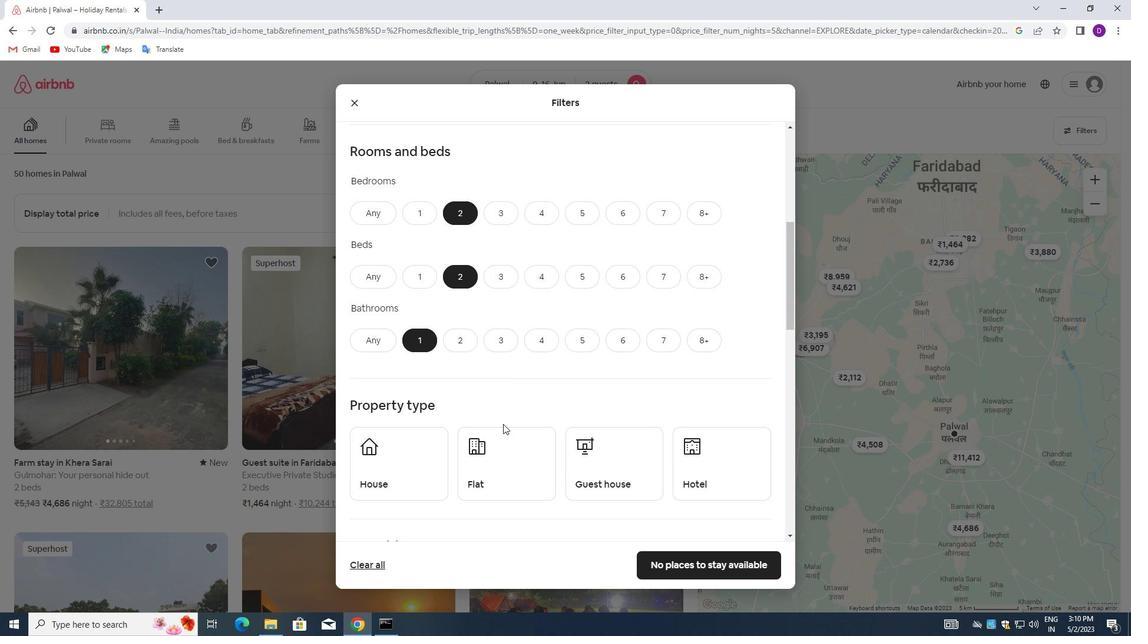 
Action: Mouse scrolled (516, 416) with delta (0, 0)
Screenshot: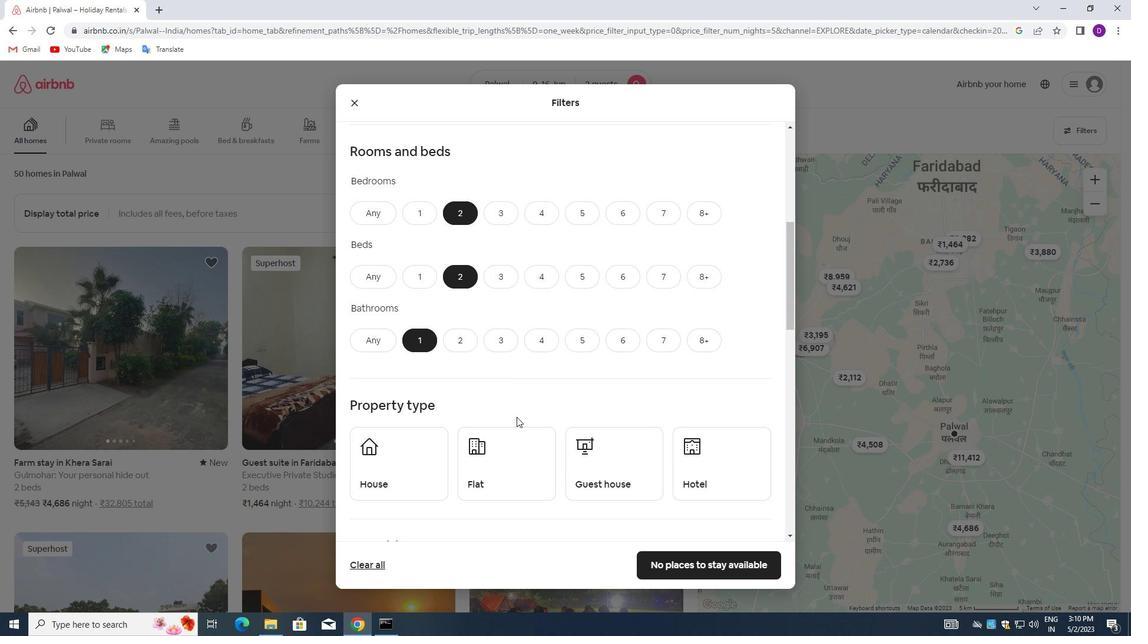 
Action: Mouse moved to (518, 417)
Screenshot: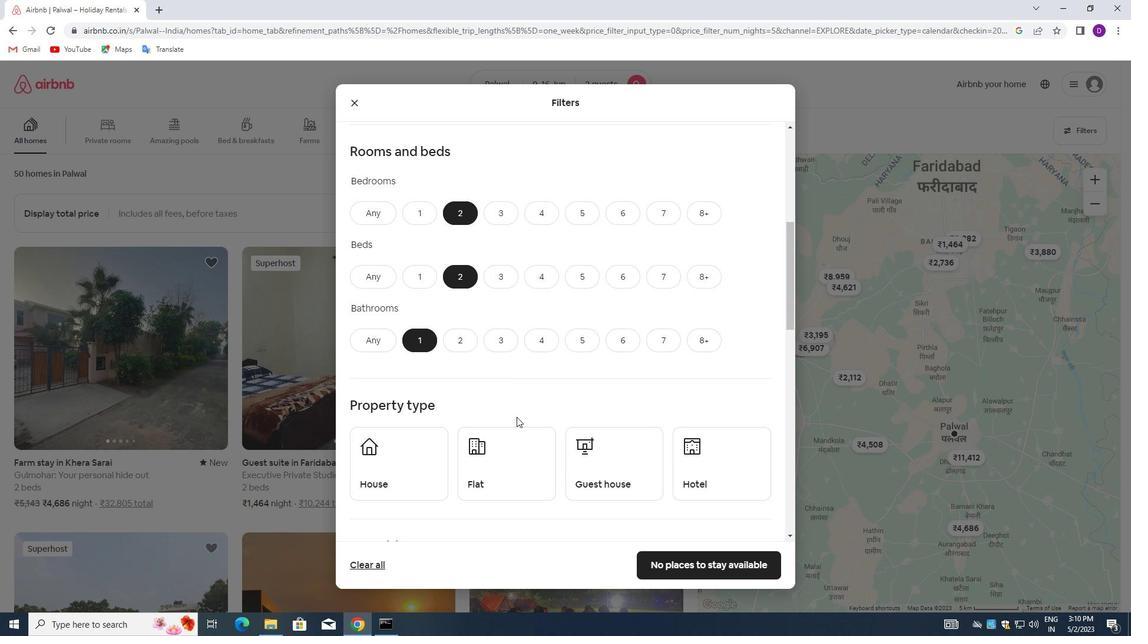 
Action: Mouse scrolled (518, 416) with delta (0, 0)
Screenshot: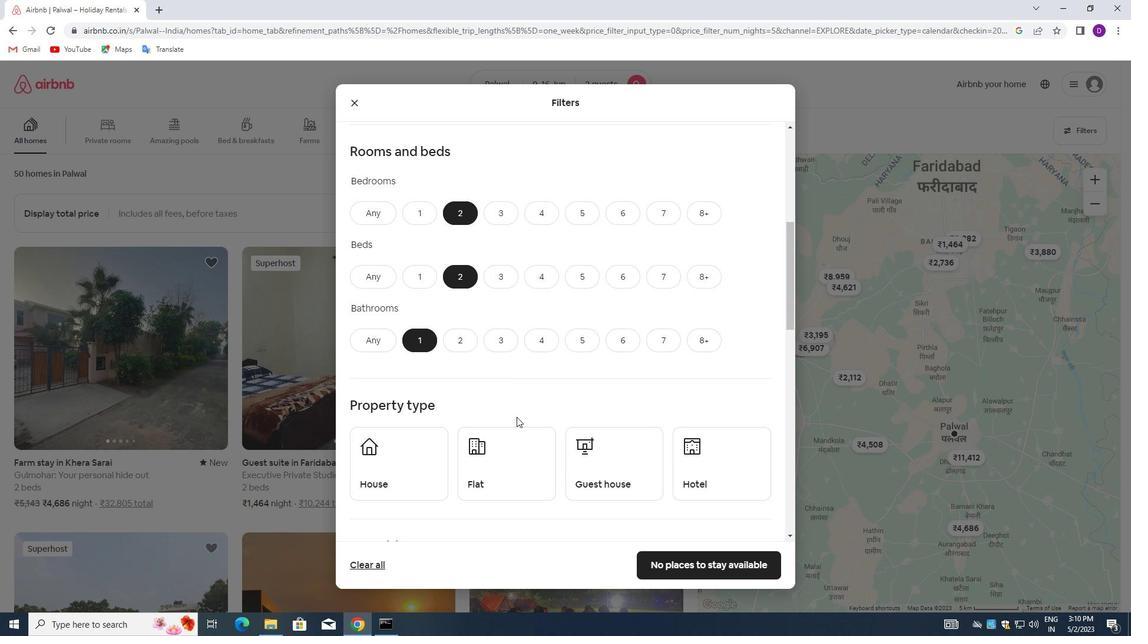
Action: Mouse scrolled (518, 416) with delta (0, 0)
Screenshot: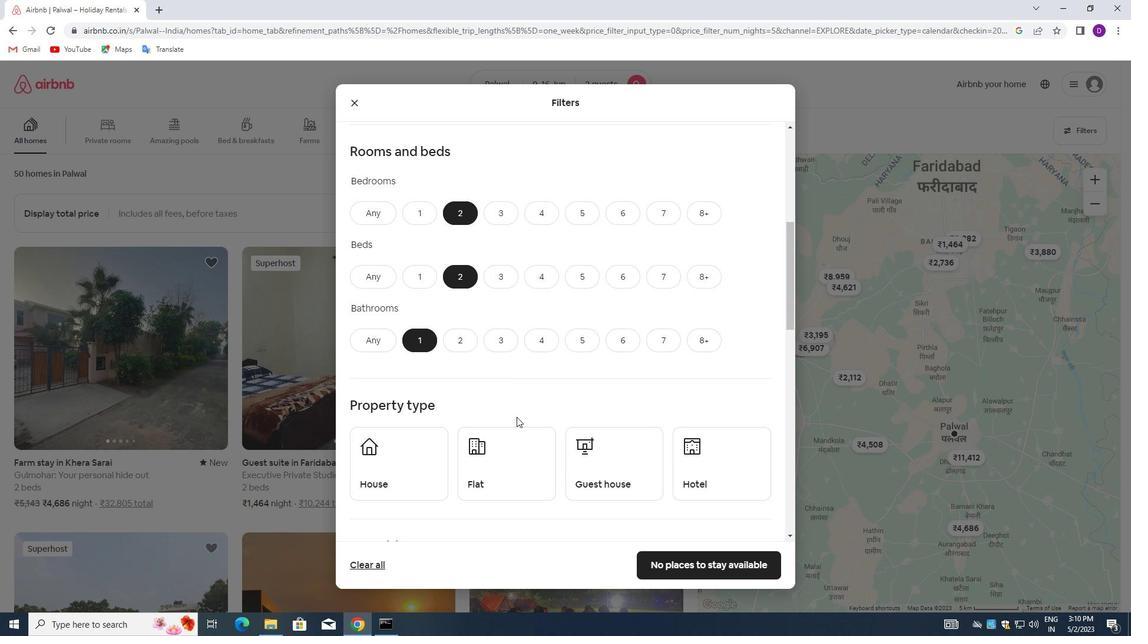 
Action: Mouse moved to (390, 293)
Screenshot: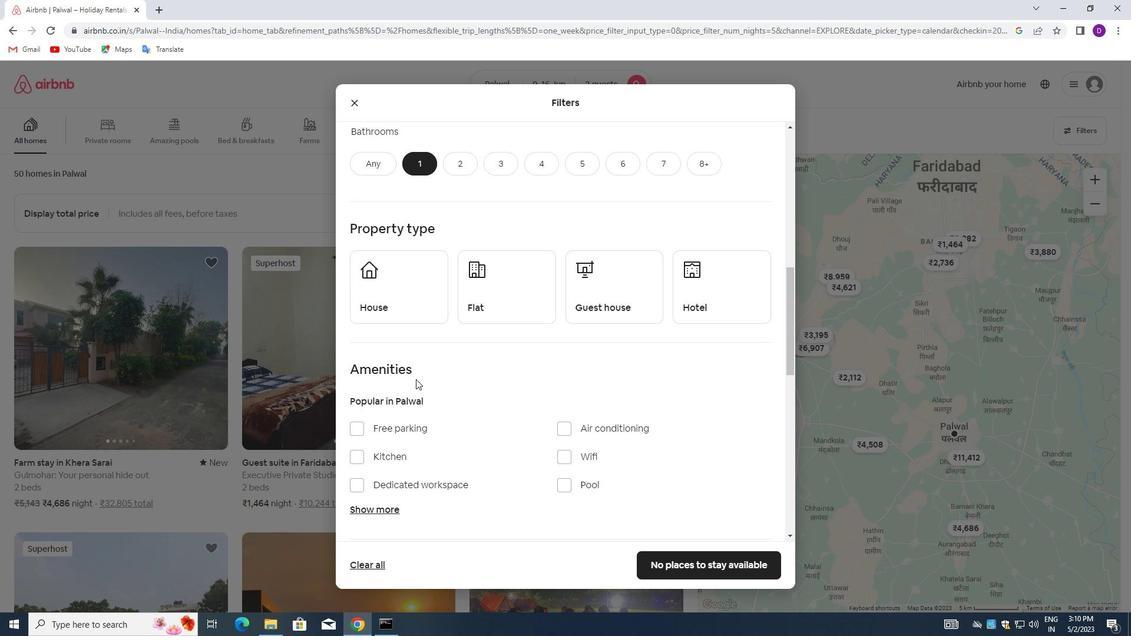 
Action: Mouse pressed left at (390, 293)
Screenshot: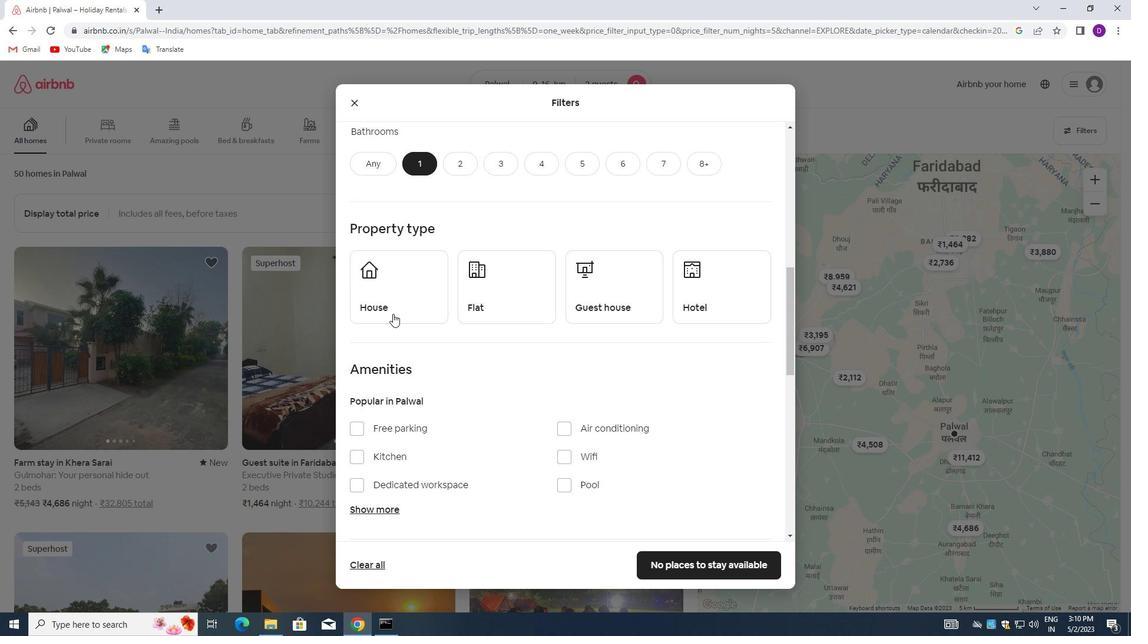 
Action: Mouse moved to (498, 300)
Screenshot: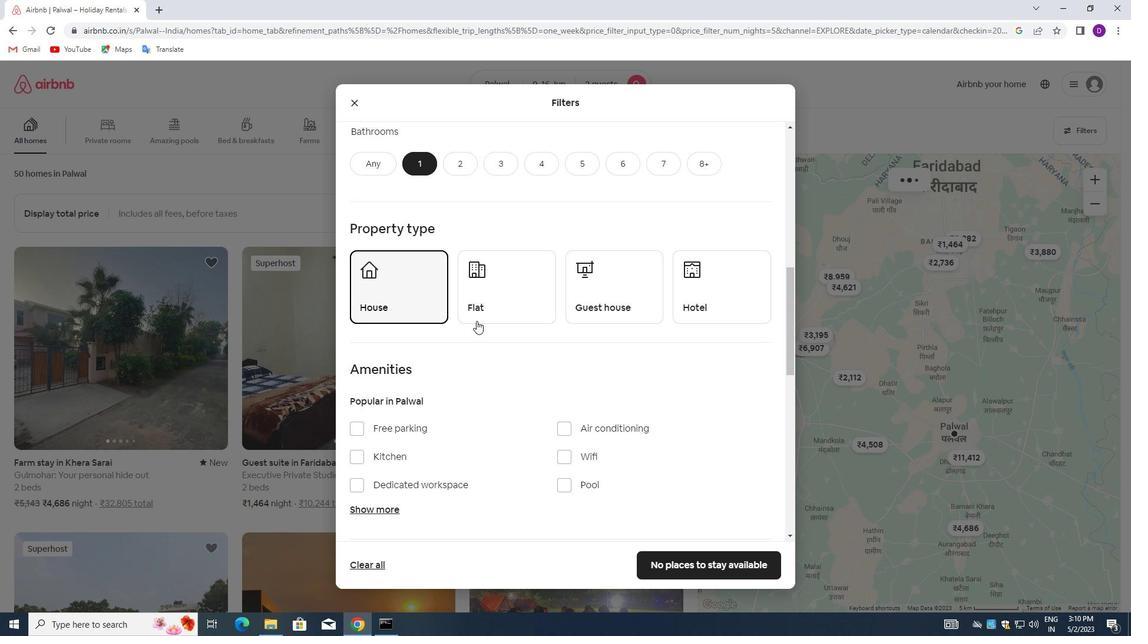 
Action: Mouse pressed left at (498, 300)
Screenshot: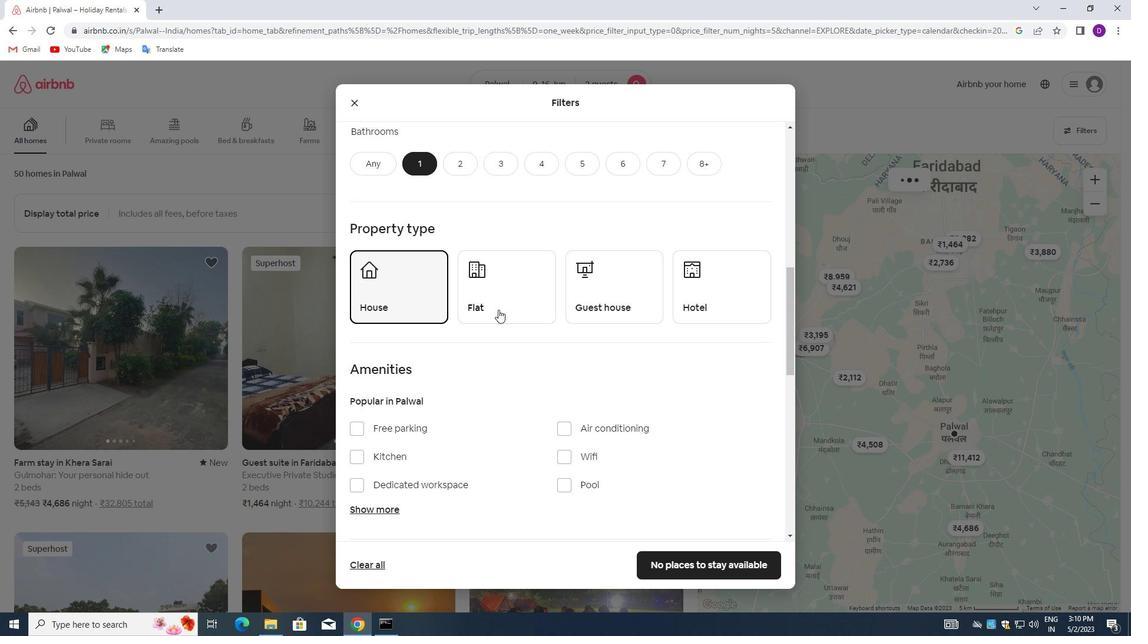 
Action: Mouse moved to (613, 287)
Screenshot: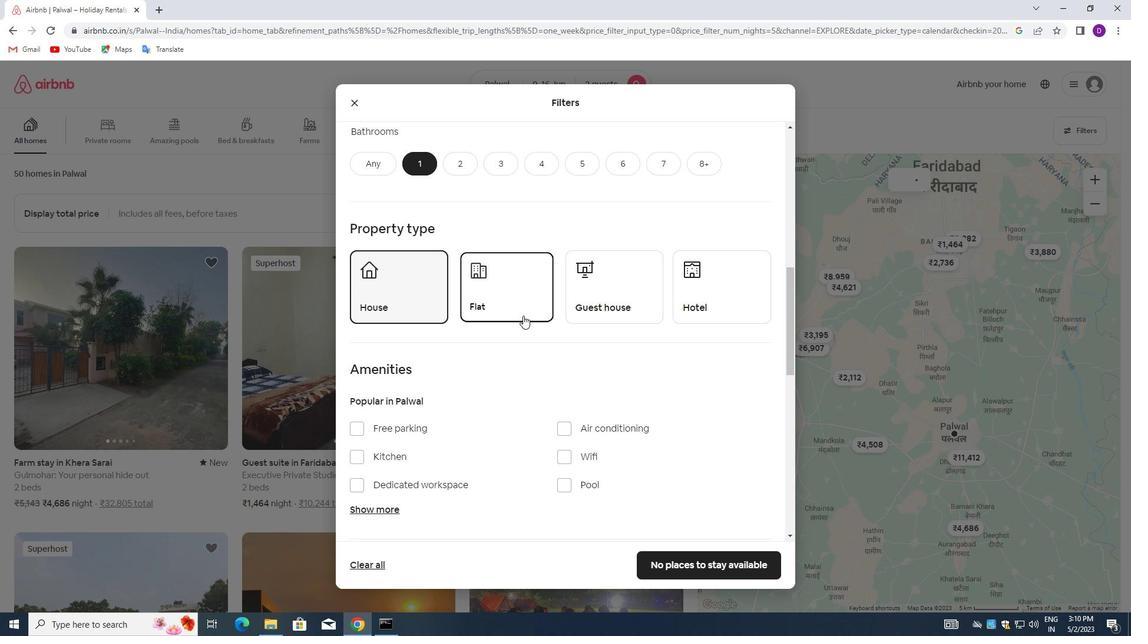 
Action: Mouse pressed left at (613, 287)
Screenshot: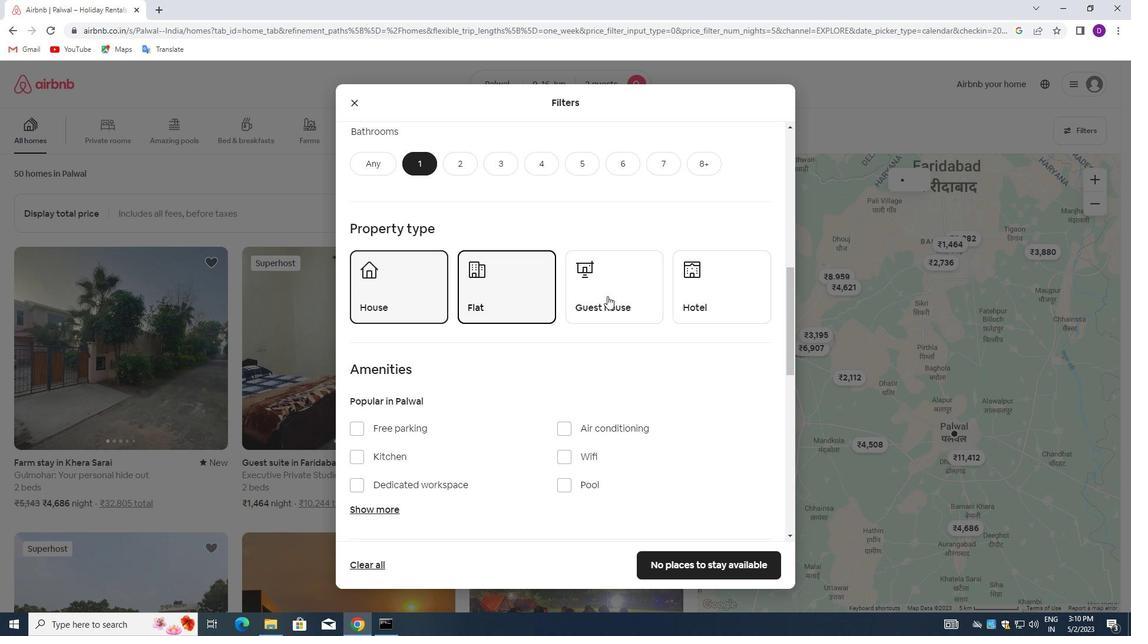 
Action: Mouse moved to (576, 347)
Screenshot: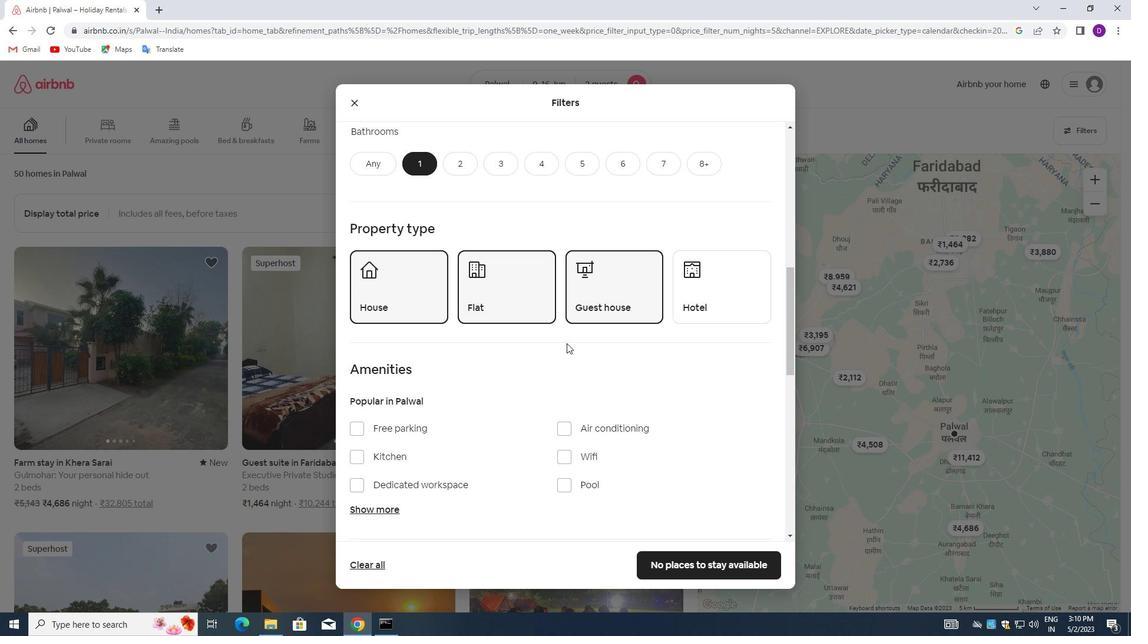 
Action: Mouse scrolled (576, 347) with delta (0, 0)
Screenshot: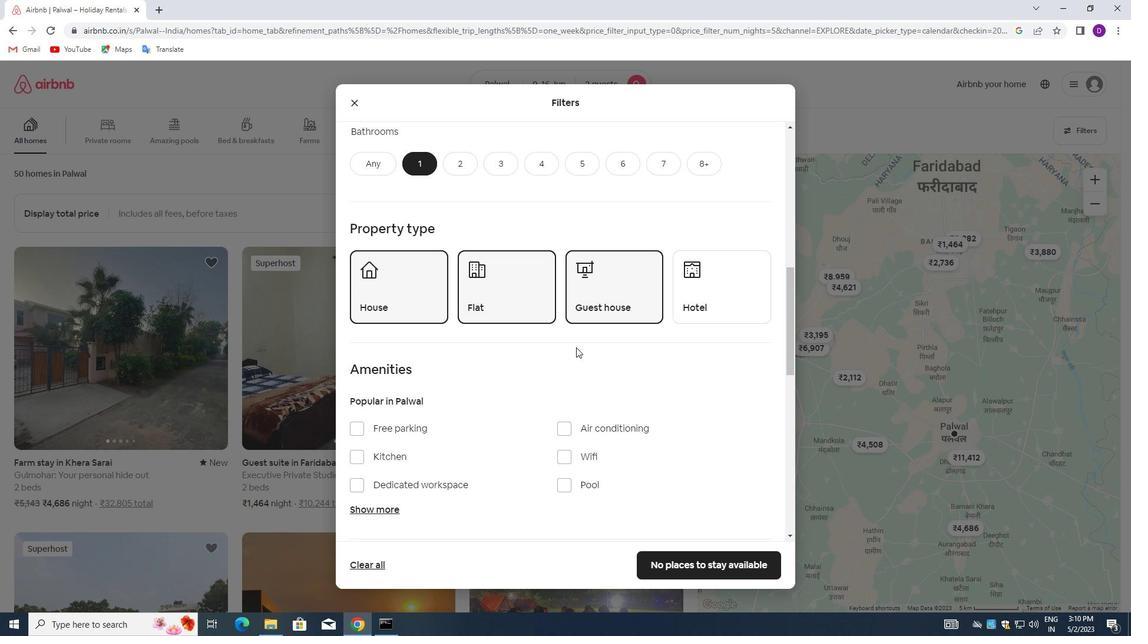 
Action: Mouse scrolled (576, 347) with delta (0, 0)
Screenshot: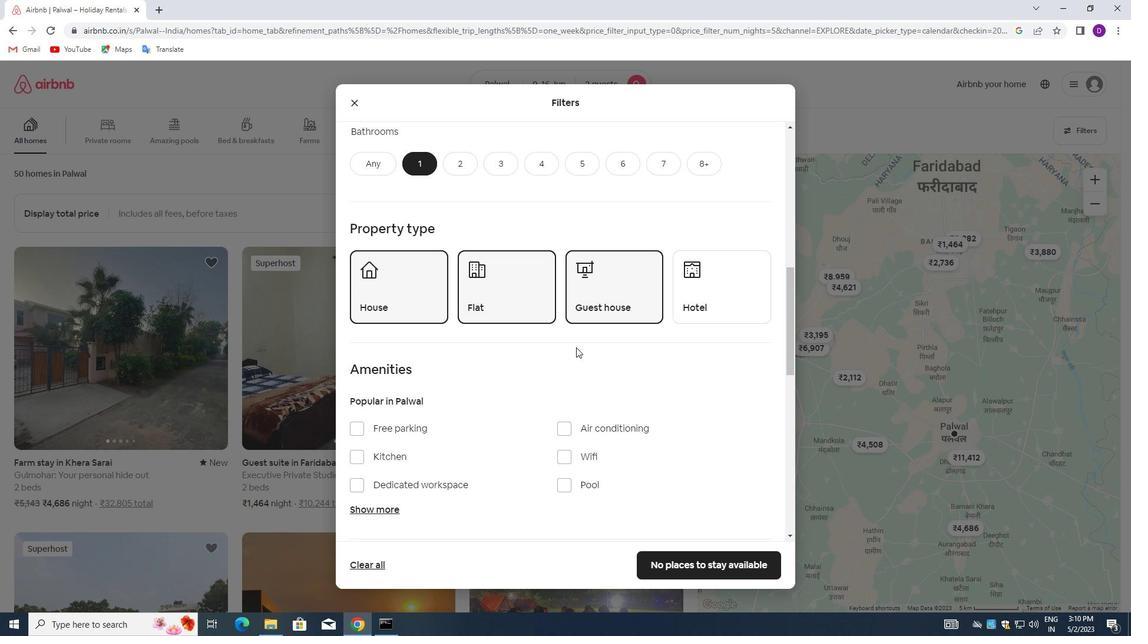 
Action: Mouse scrolled (576, 347) with delta (0, 0)
Screenshot: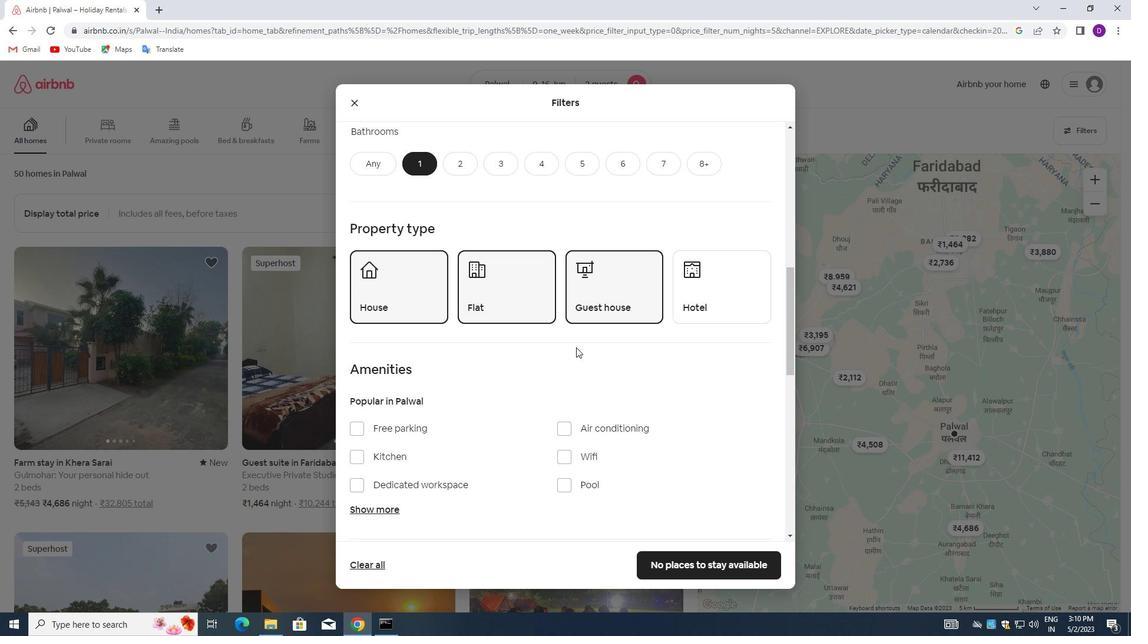 
Action: Mouse scrolled (576, 347) with delta (0, 0)
Screenshot: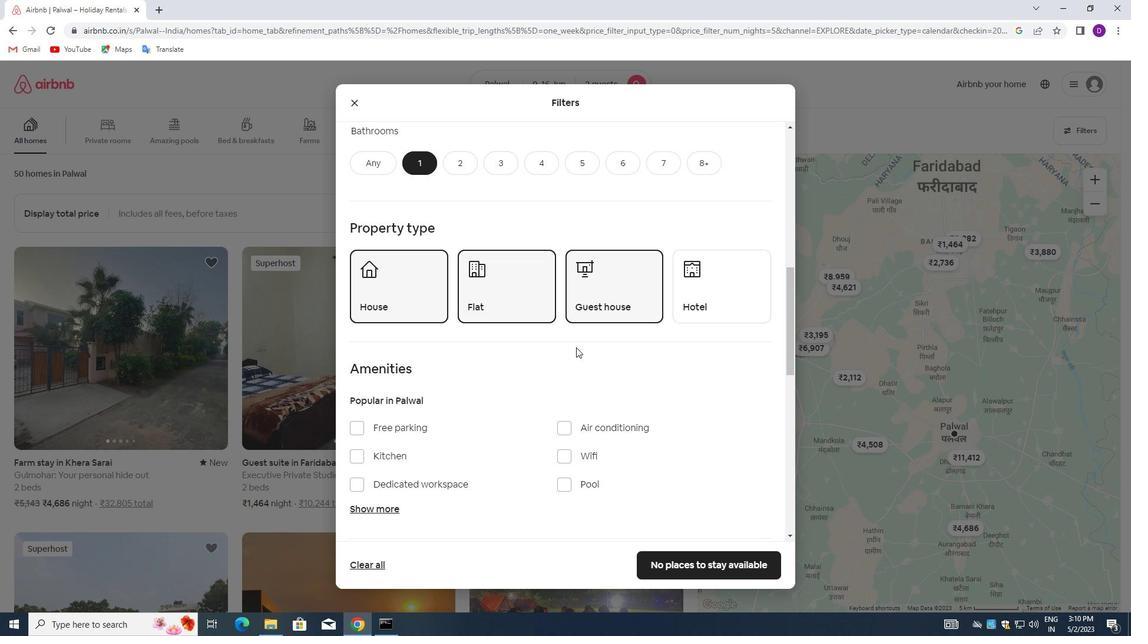 
Action: Mouse scrolled (576, 347) with delta (0, 0)
Screenshot: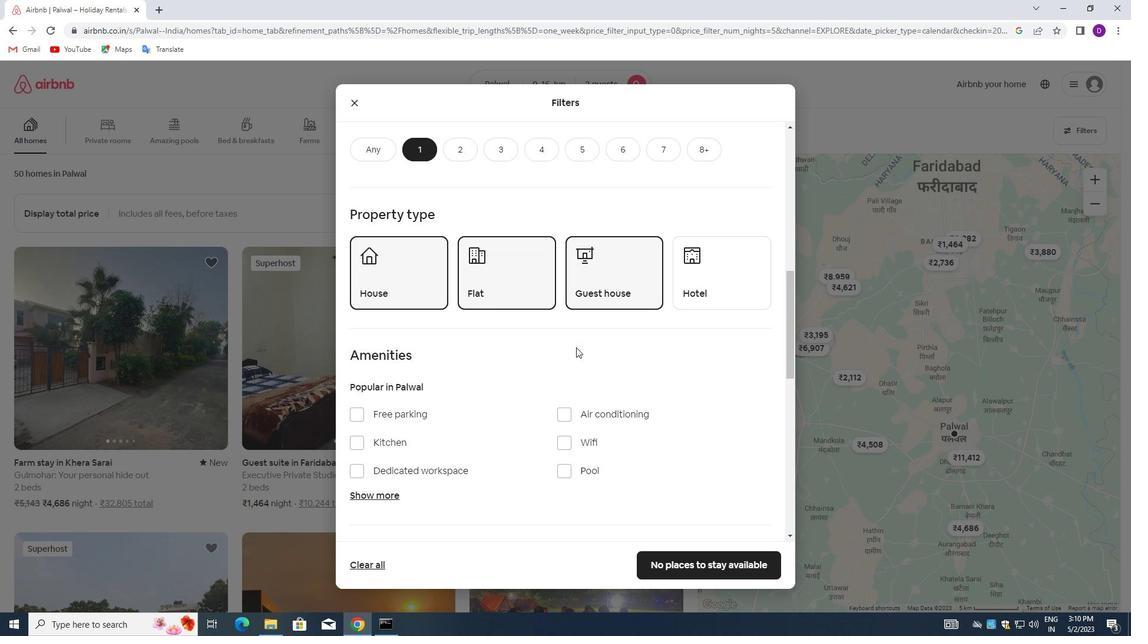 
Action: Mouse scrolled (576, 347) with delta (0, 0)
Screenshot: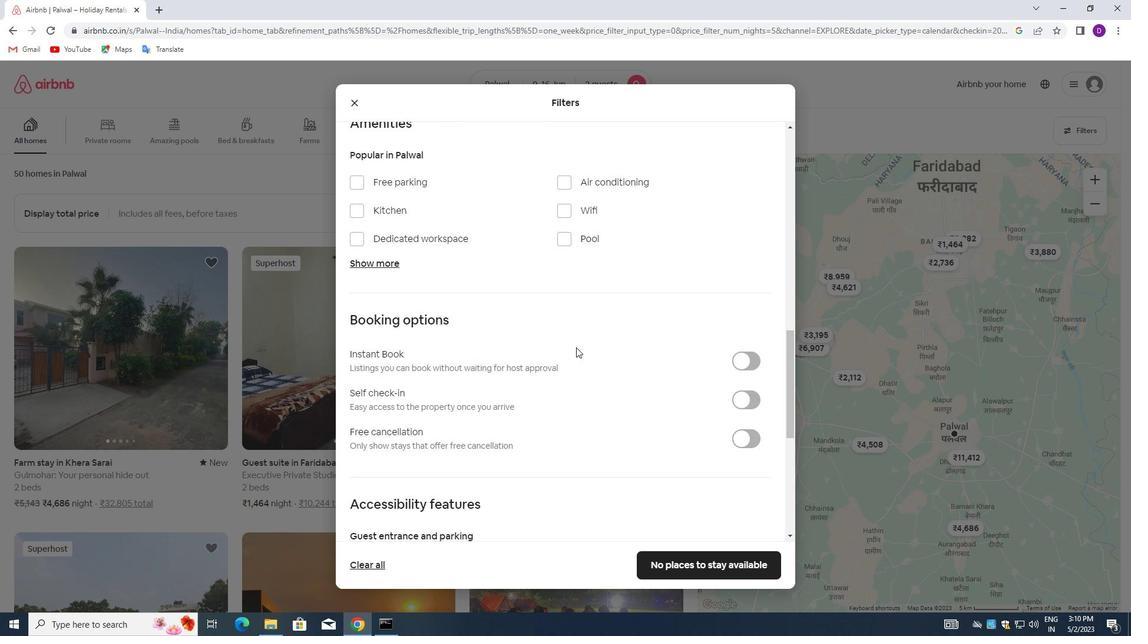 
Action: Mouse scrolled (576, 347) with delta (0, 0)
Screenshot: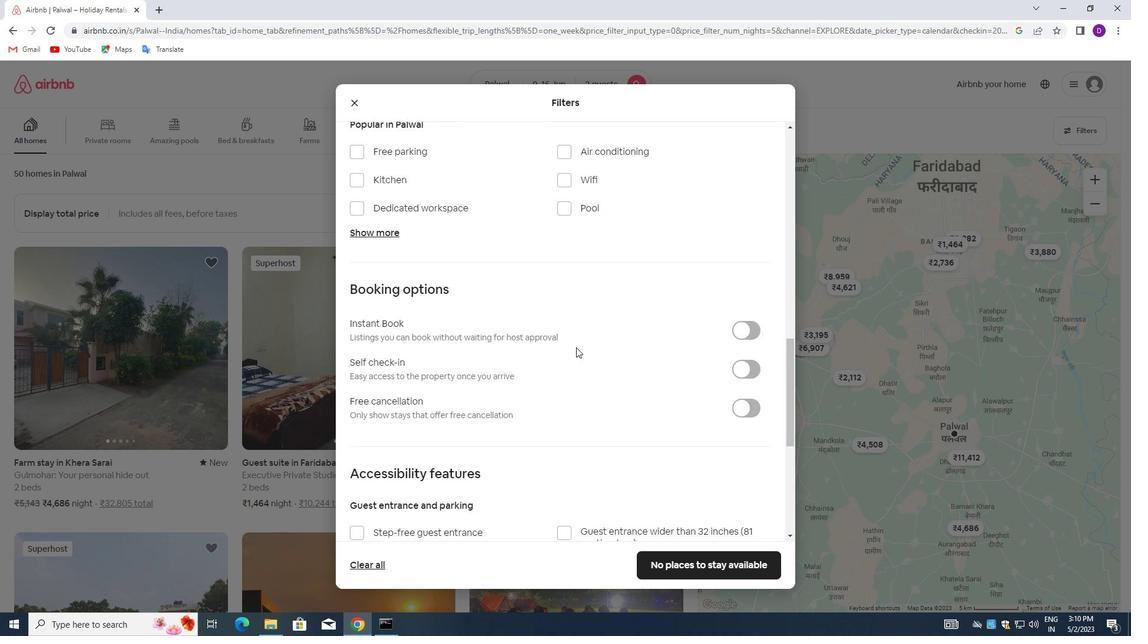 
Action: Mouse moved to (739, 237)
Screenshot: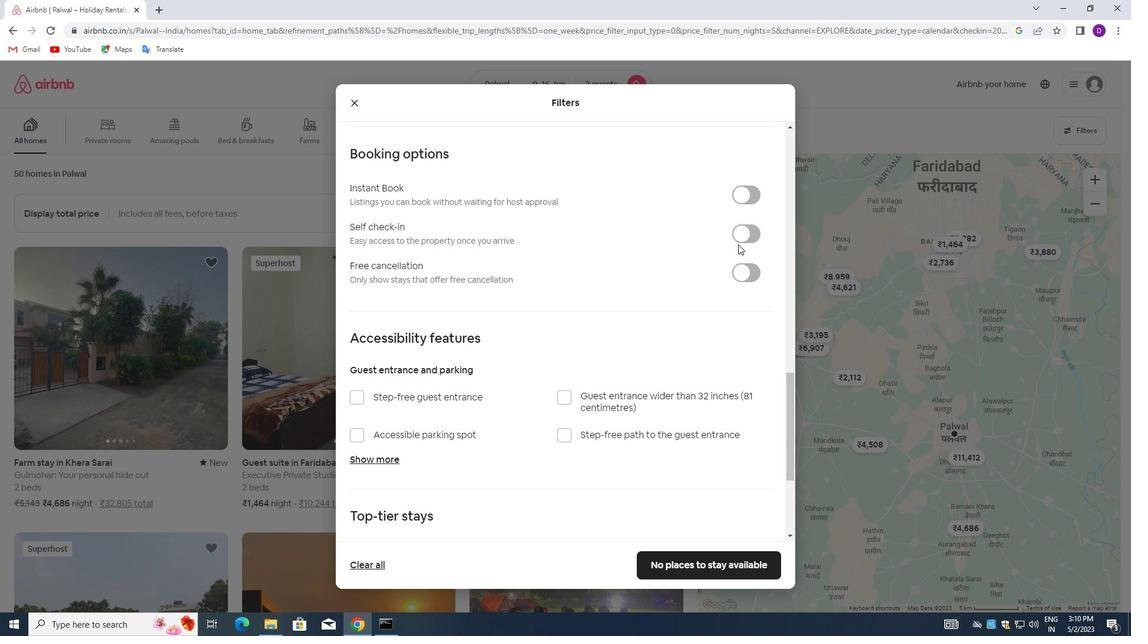 
Action: Mouse pressed left at (739, 237)
Screenshot: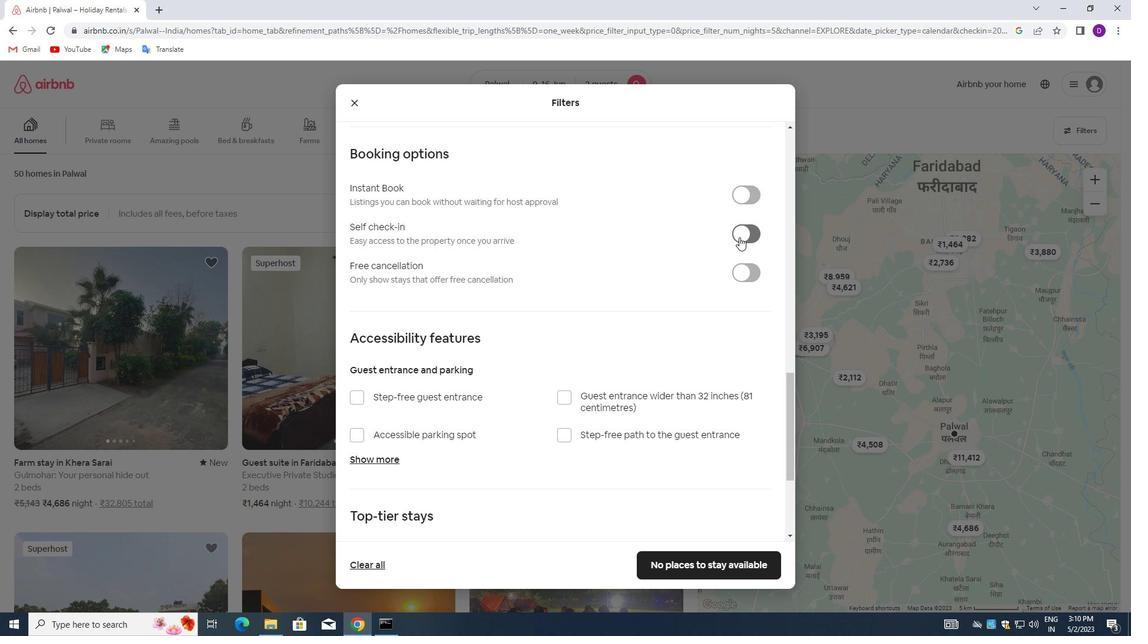 
Action: Mouse moved to (475, 380)
Screenshot: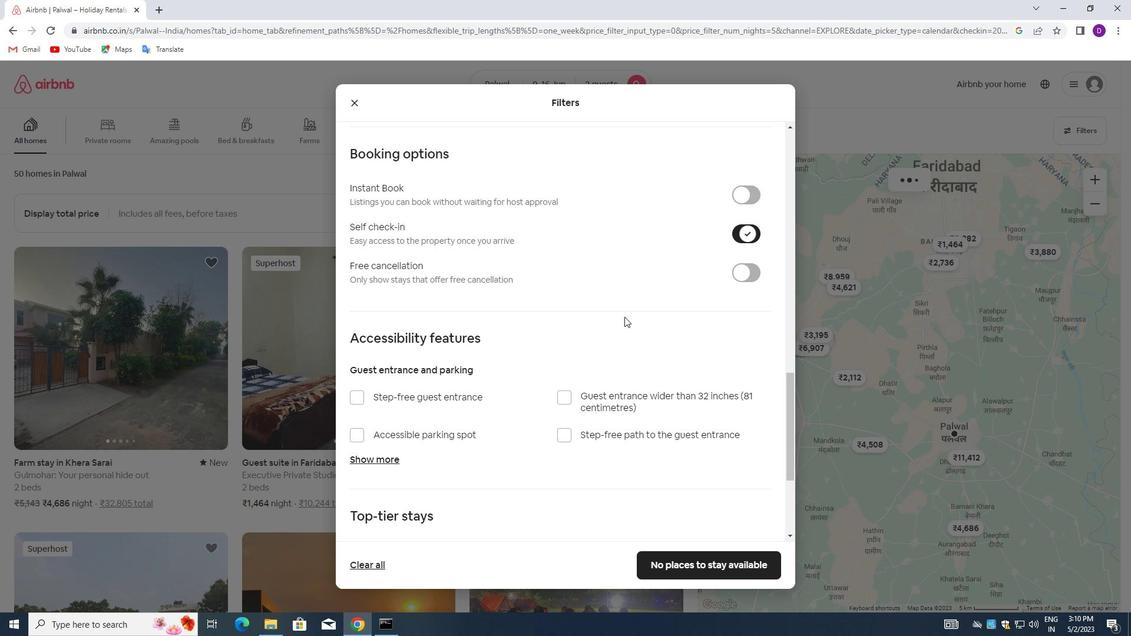 
Action: Mouse scrolled (475, 379) with delta (0, 0)
Screenshot: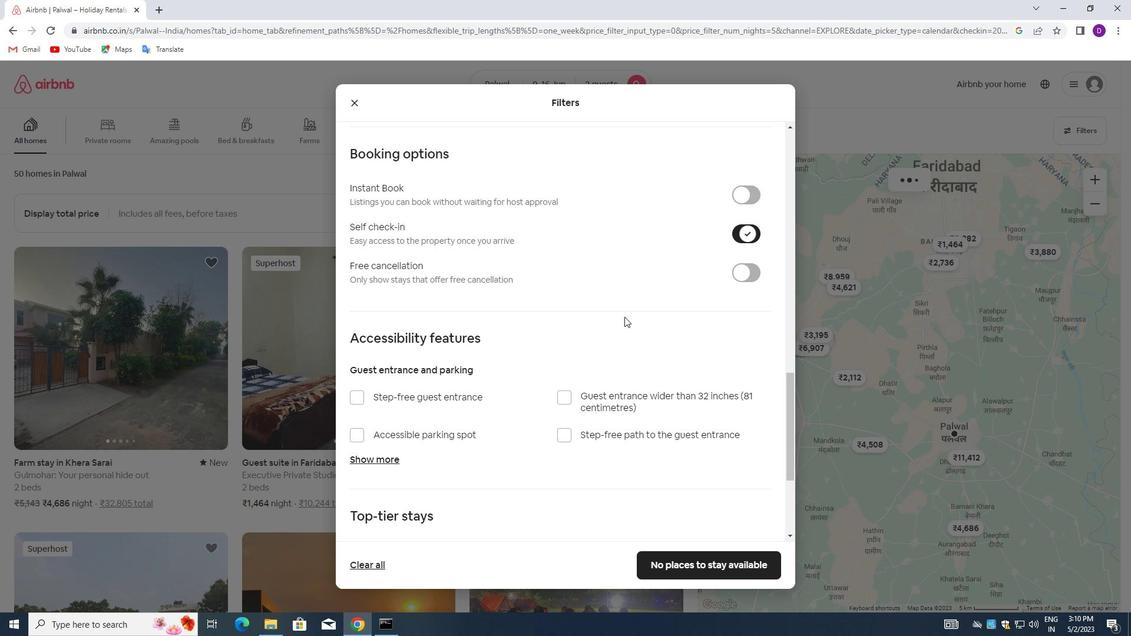 
Action: Mouse moved to (473, 383)
Screenshot: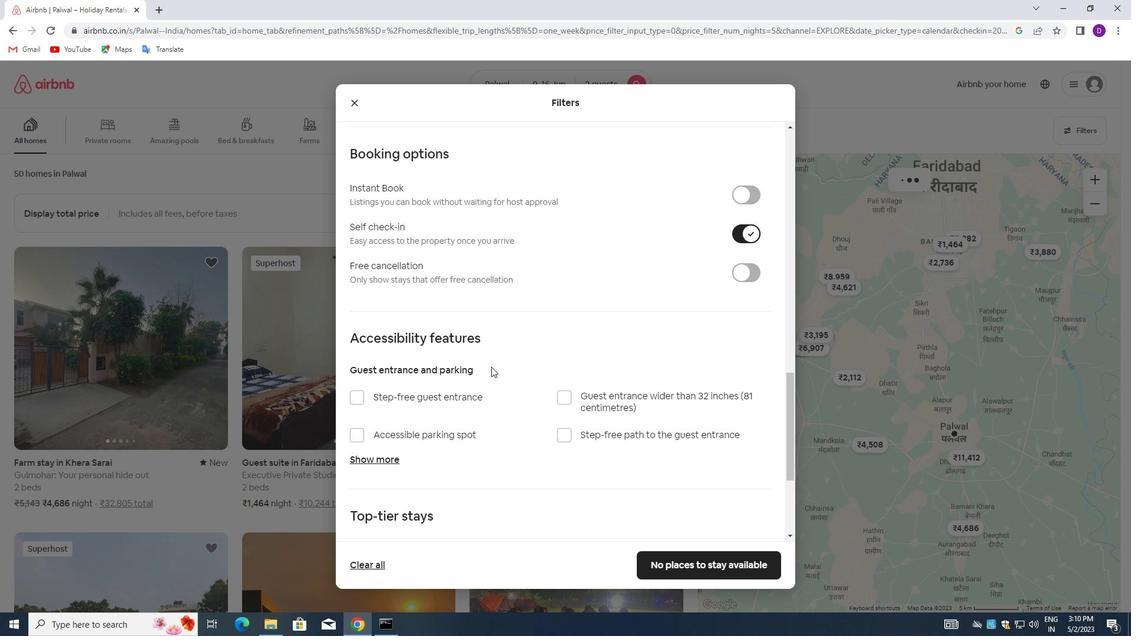 
Action: Mouse scrolled (473, 382) with delta (0, 0)
Screenshot: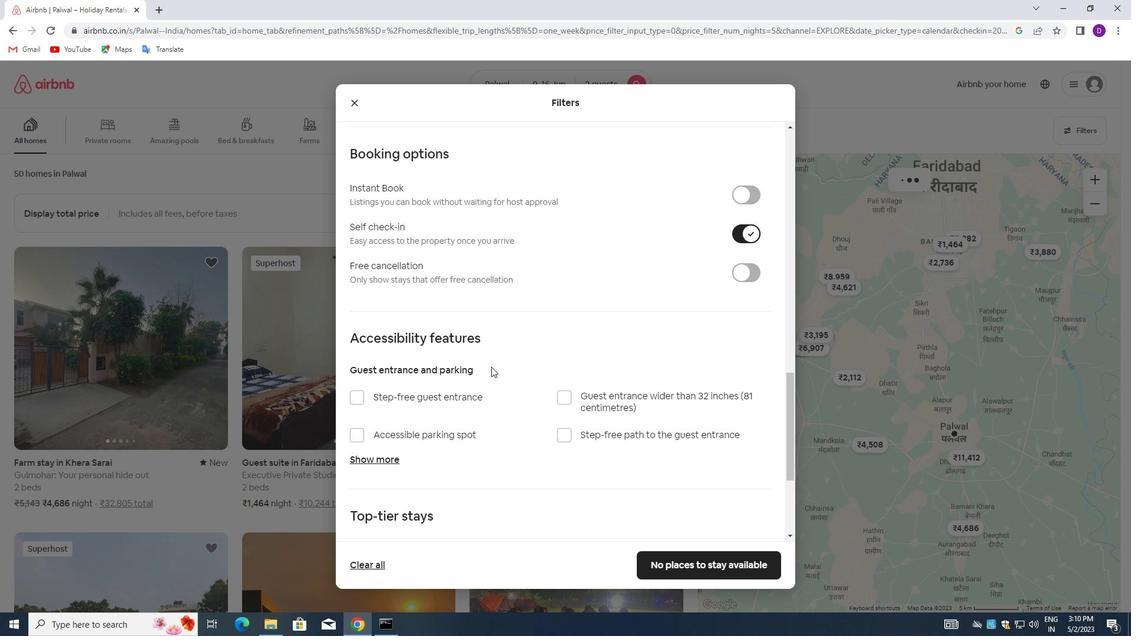 
Action: Mouse moved to (473, 384)
Screenshot: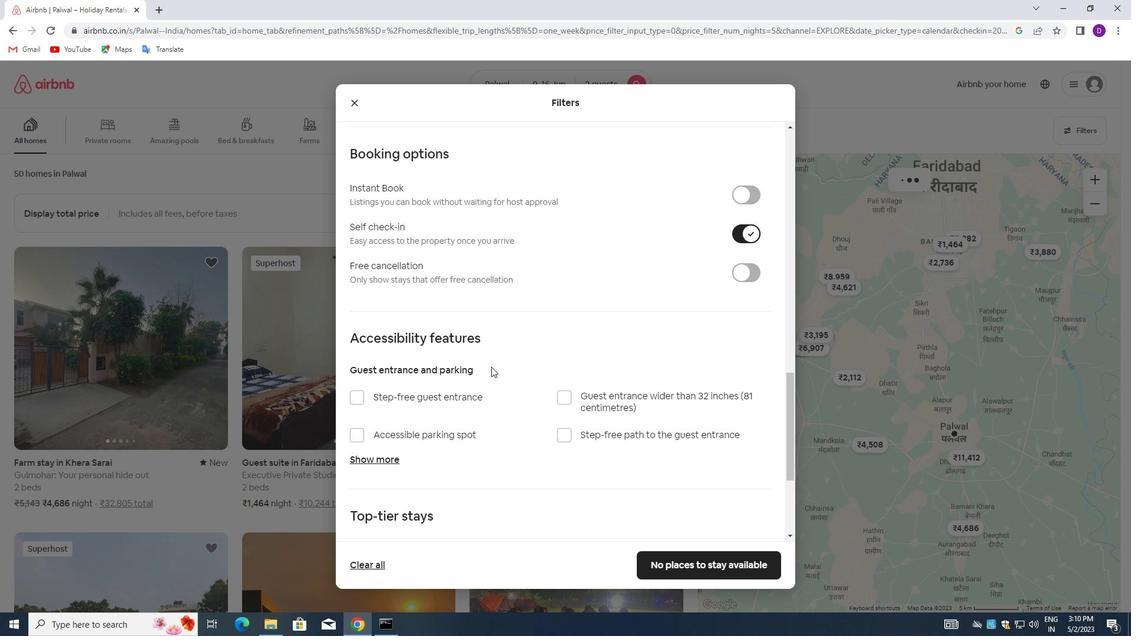 
Action: Mouse scrolled (473, 383) with delta (0, 0)
Screenshot: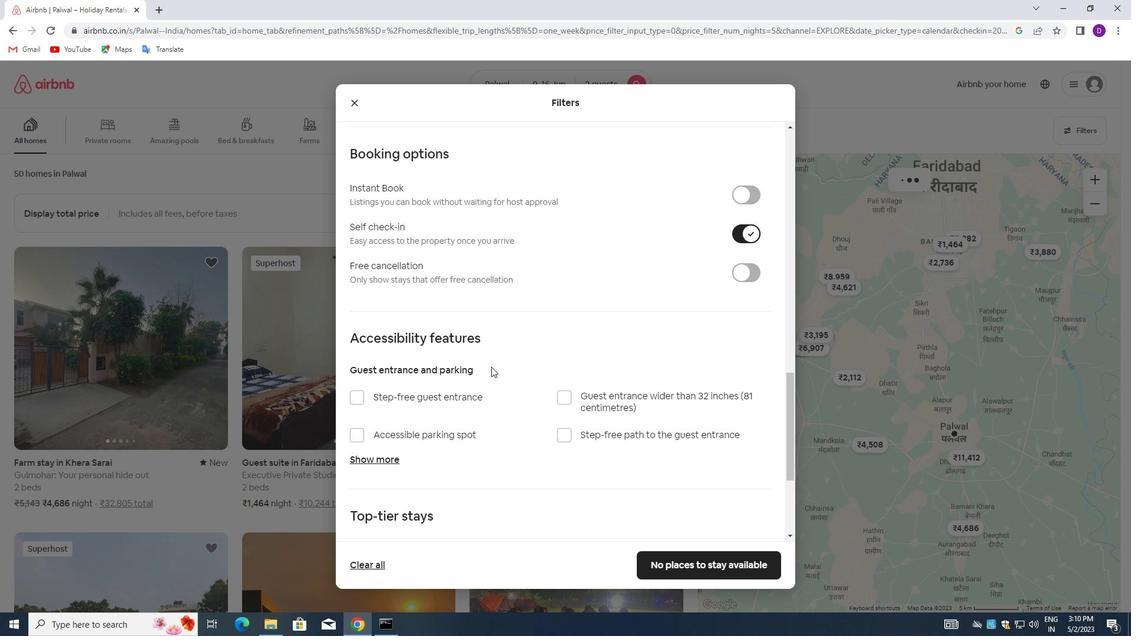 
Action: Mouse scrolled (473, 383) with delta (0, 0)
Screenshot: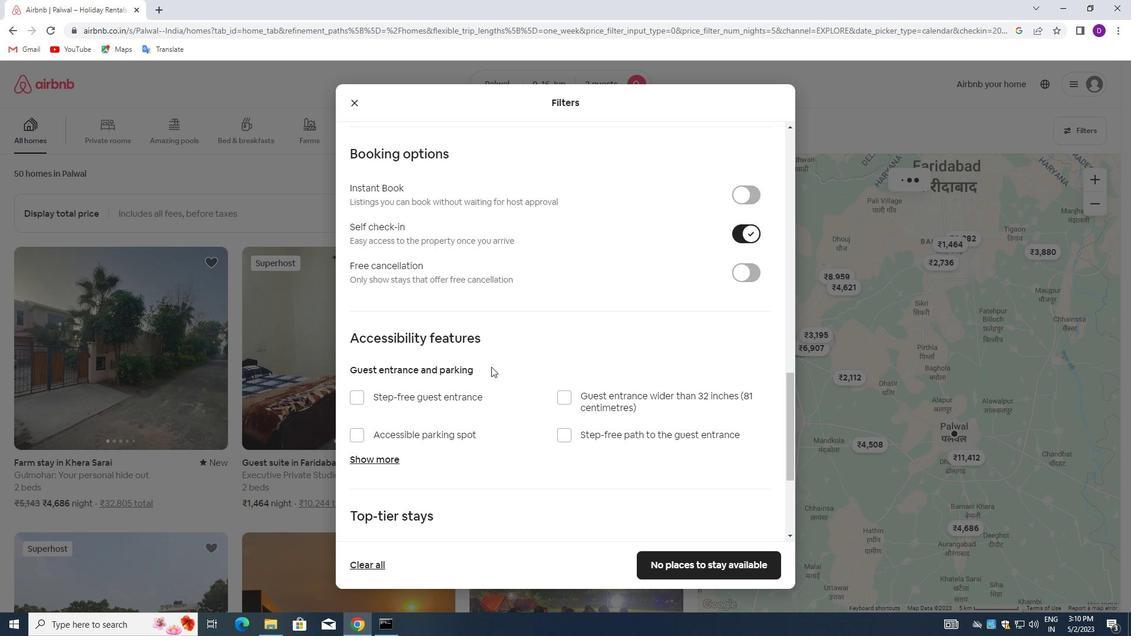 
Action: Mouse scrolled (473, 383) with delta (0, 0)
Screenshot: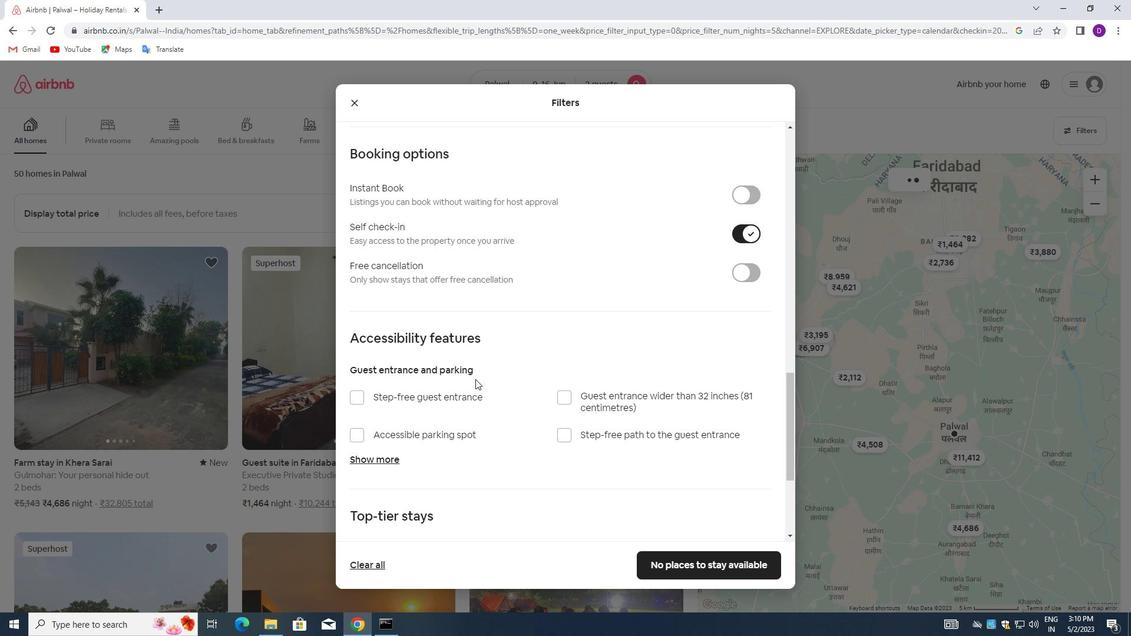 
Action: Mouse moved to (473, 390)
Screenshot: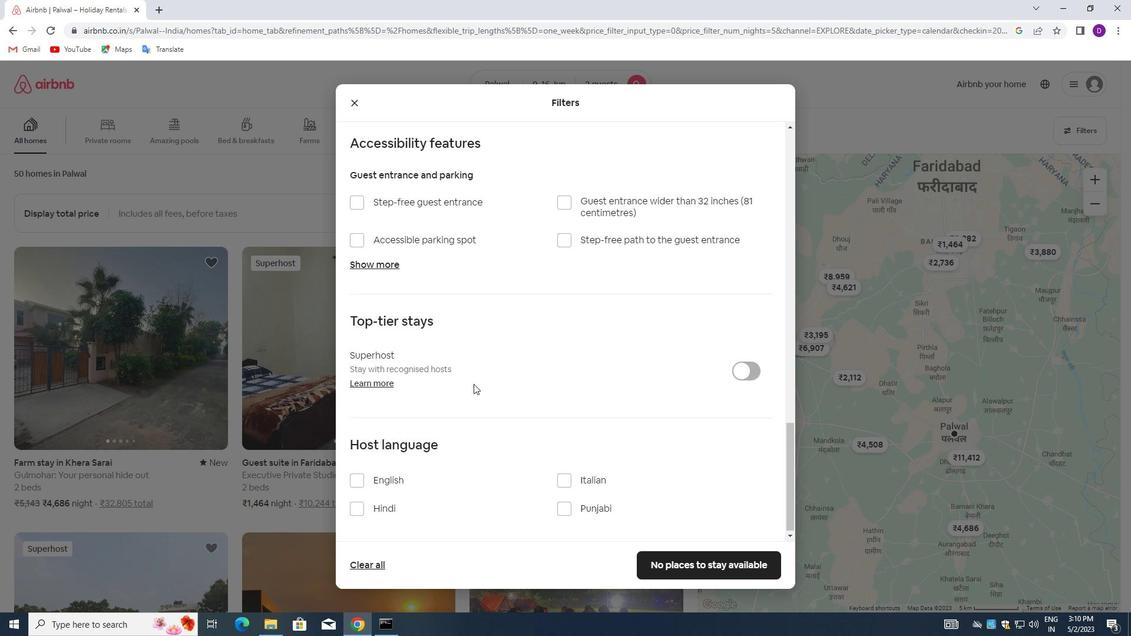 
Action: Mouse scrolled (473, 390) with delta (0, 0)
Screenshot: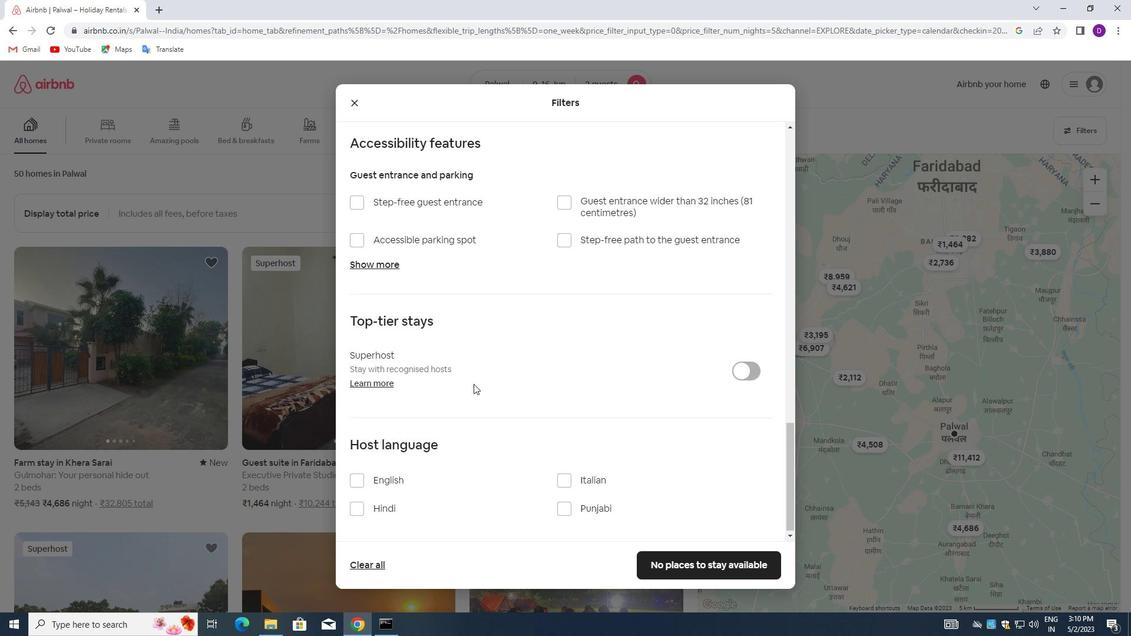 
Action: Mouse moved to (473, 397)
Screenshot: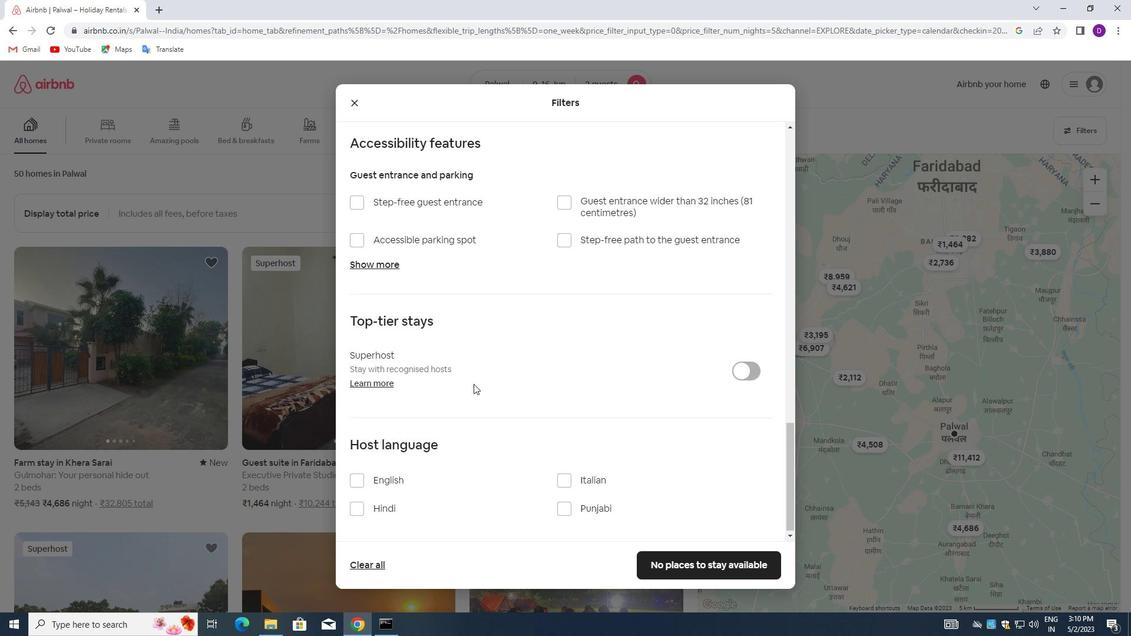 
Action: Mouse scrolled (473, 397) with delta (0, 0)
Screenshot: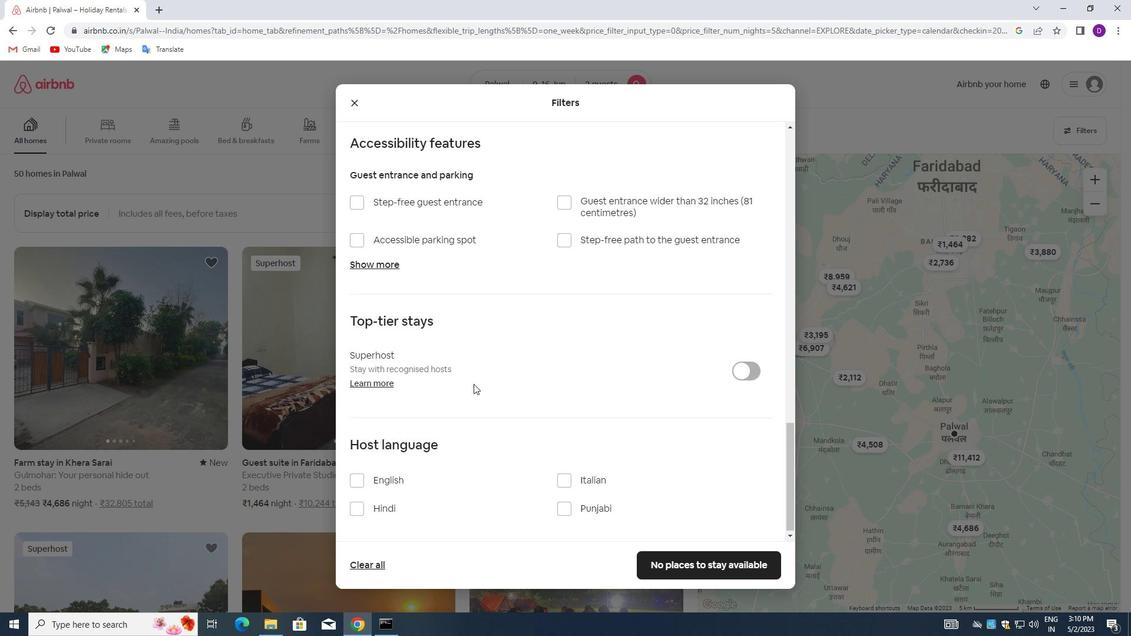 
Action: Mouse moved to (473, 406)
Screenshot: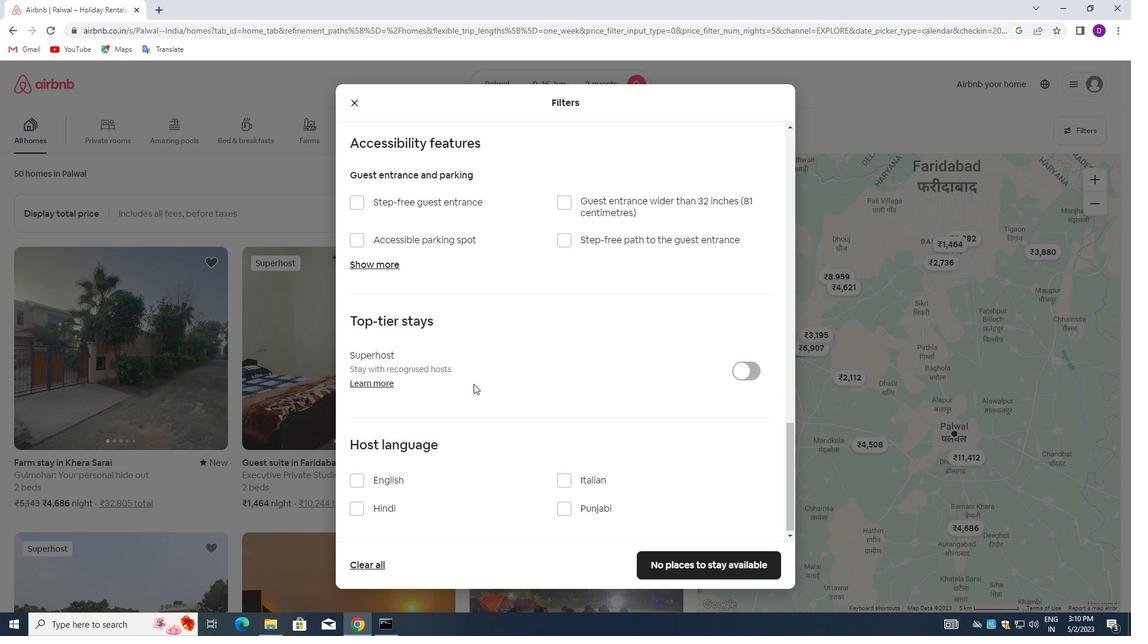 
Action: Mouse scrolled (473, 406) with delta (0, 0)
Screenshot: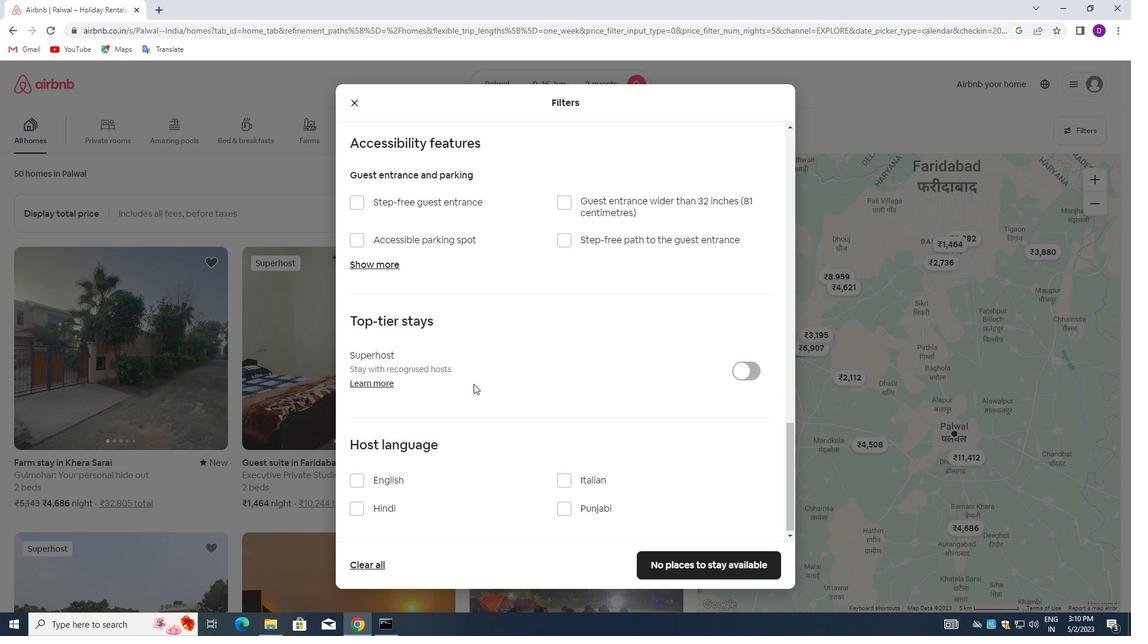 
Action: Mouse moved to (473, 413)
Screenshot: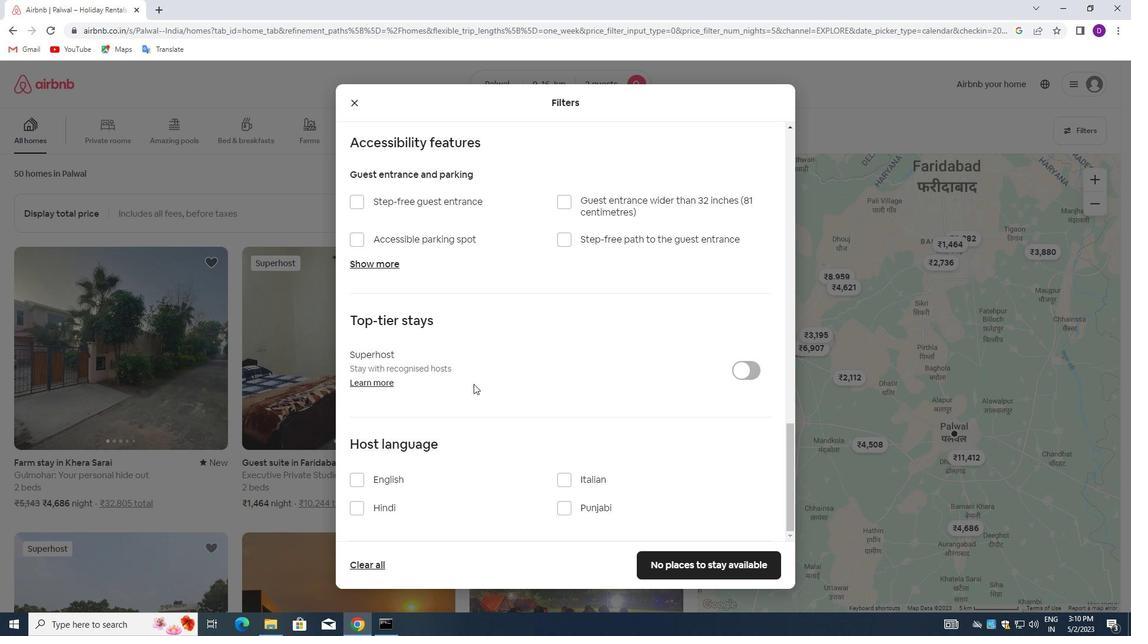 
Action: Mouse scrolled (473, 413) with delta (0, 0)
Screenshot: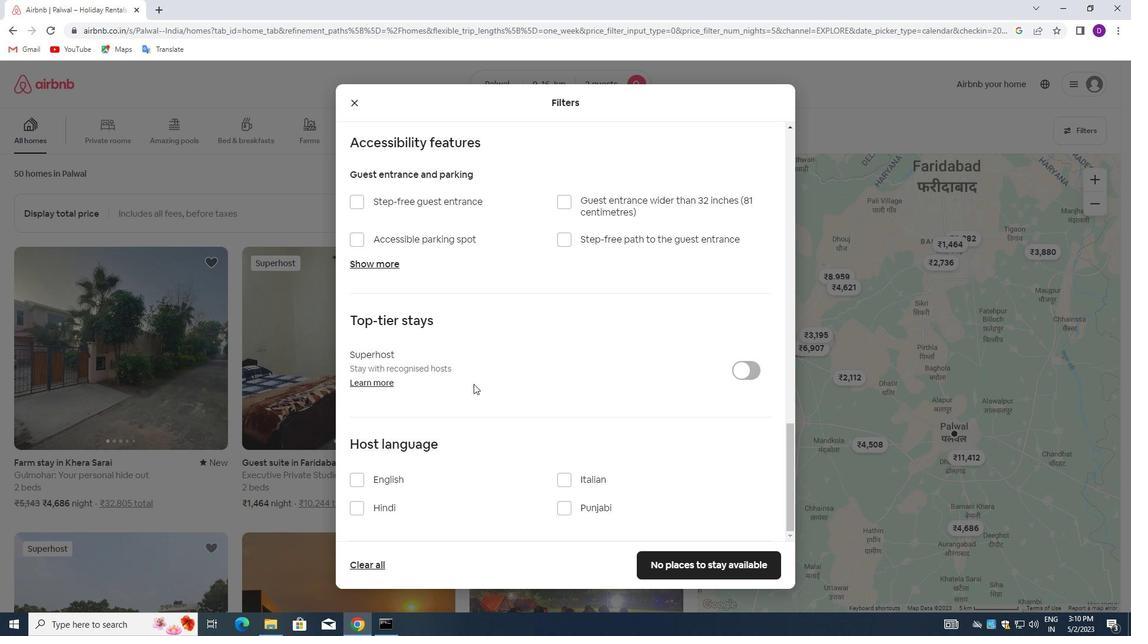 
Action: Mouse moved to (466, 424)
Screenshot: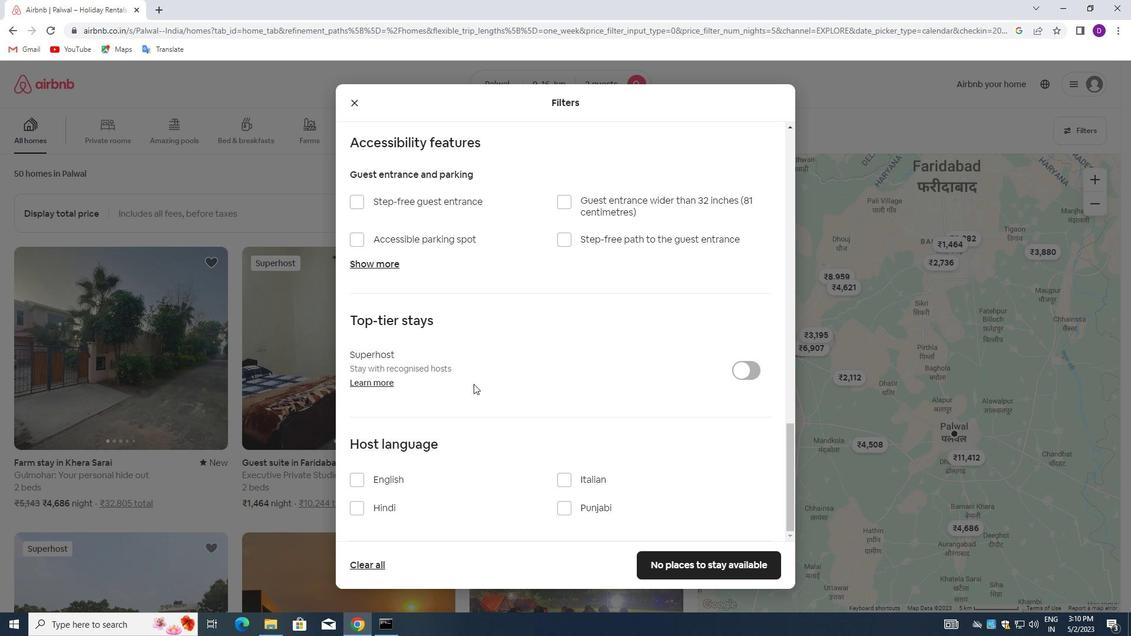 
Action: Mouse scrolled (466, 423) with delta (0, 0)
Screenshot: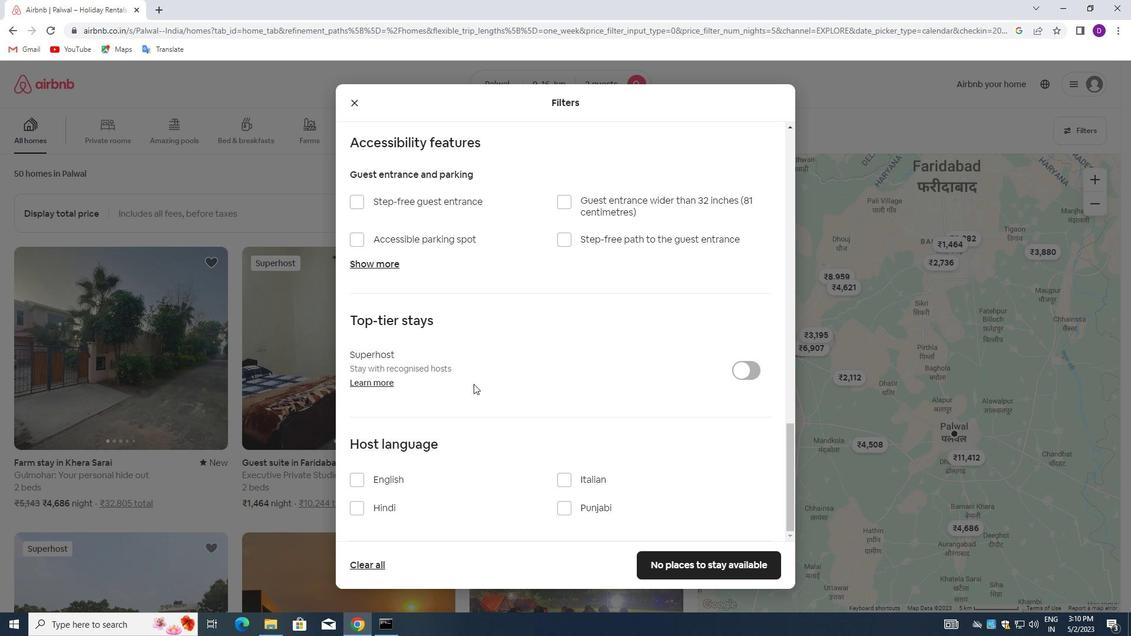 
Action: Mouse moved to (355, 480)
Screenshot: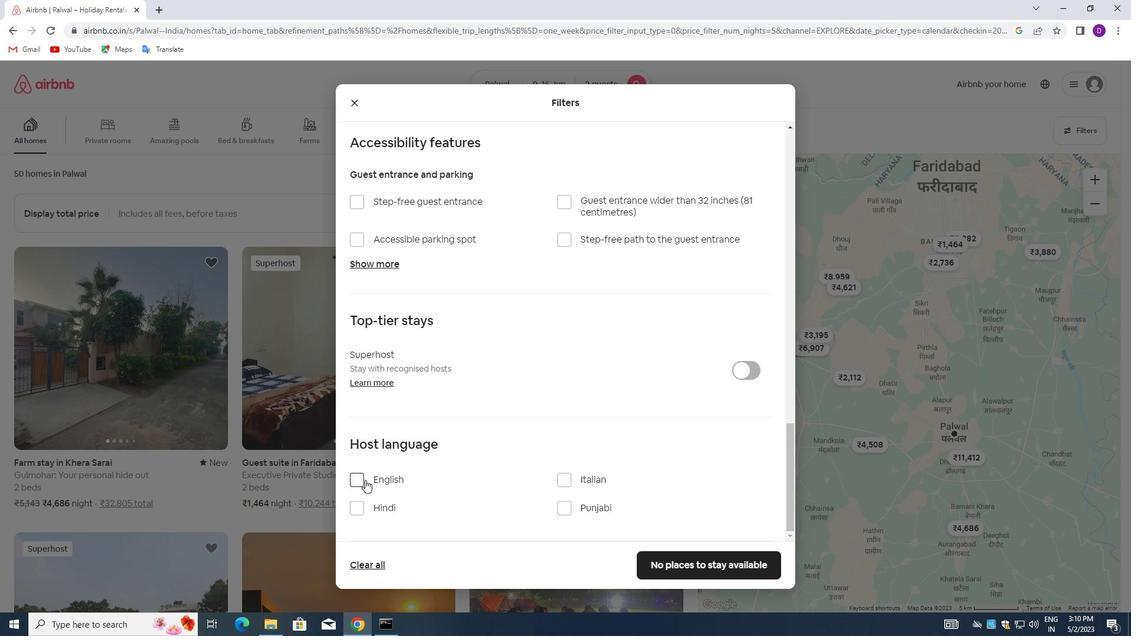 
Action: Mouse pressed left at (355, 480)
Screenshot: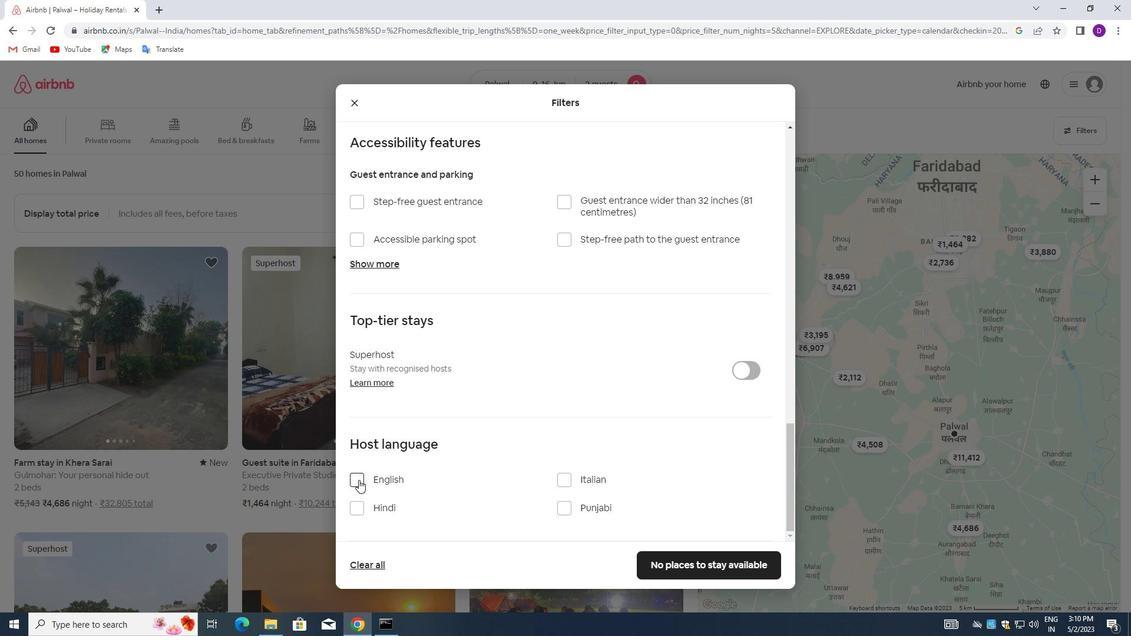 
Action: Mouse moved to (671, 567)
Screenshot: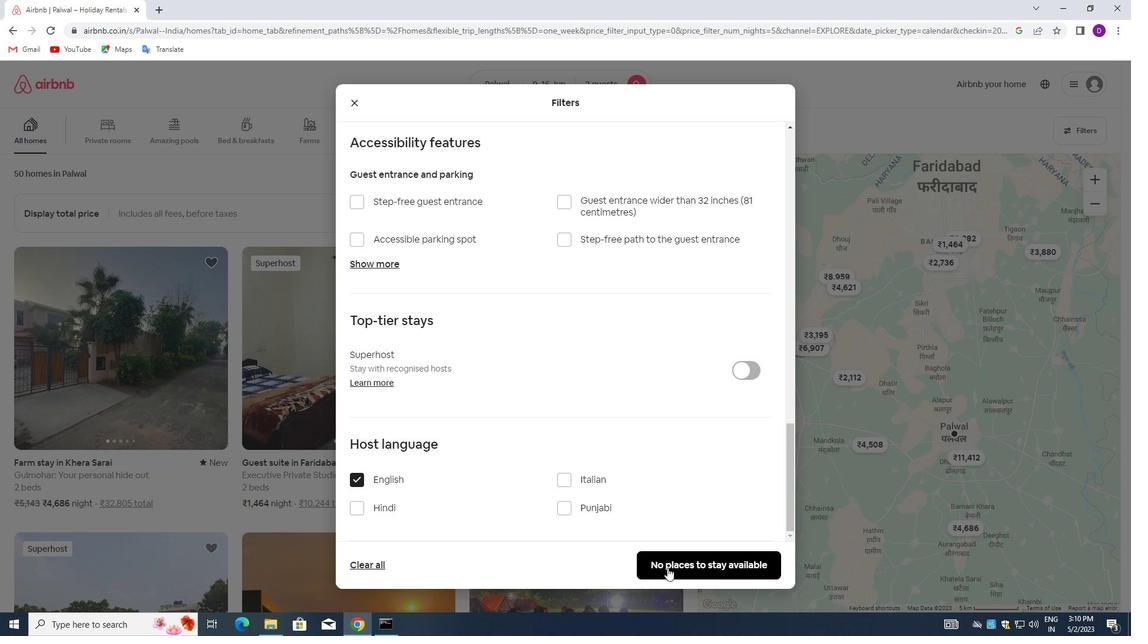 
Action: Mouse pressed left at (671, 567)
Screenshot: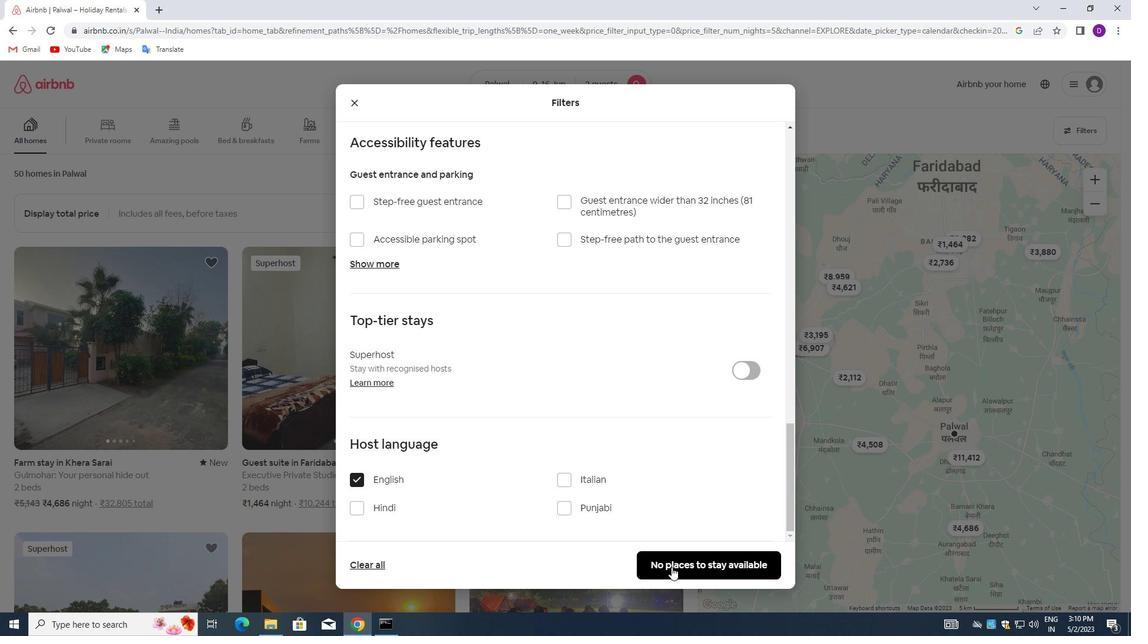 
